Task: Select transit view around selected location Baltimore, Maryland, United States and check out the nearest train station
Action: Mouse moved to (141, 55)
Screenshot: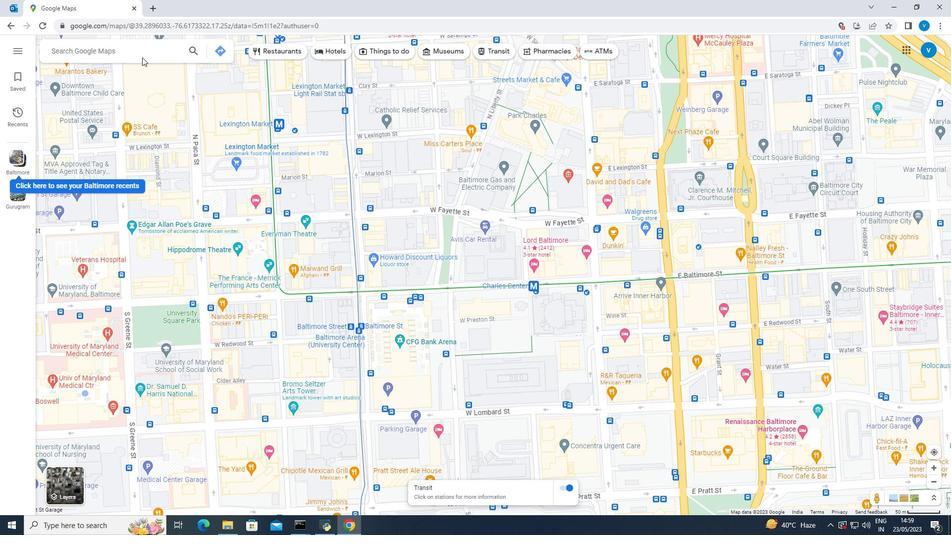
Action: Mouse pressed left at (141, 55)
Screenshot: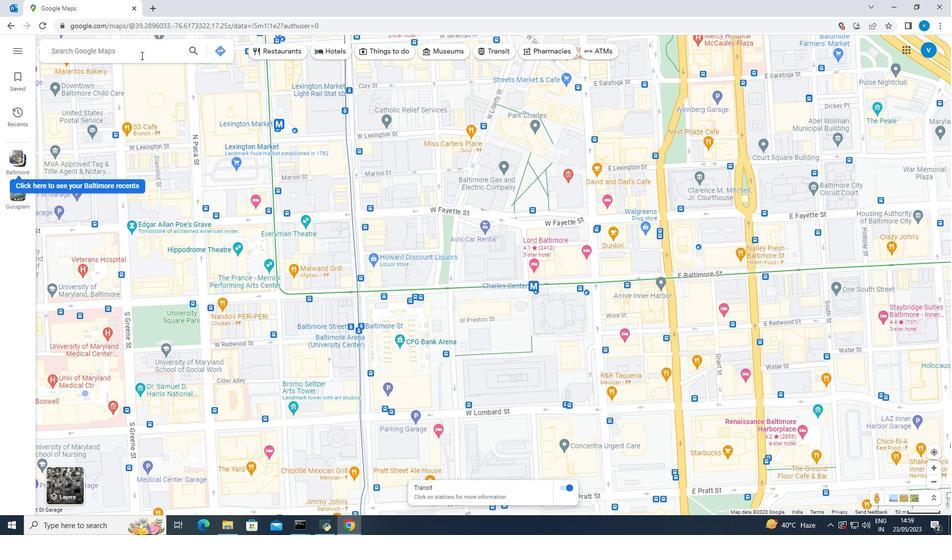 
Action: Key pressed <Key.shift><Key.shift><Key.shift>Baltimore,<Key.space><Key.shift><Key.shift><Key.shift><Key.shift><Key.shift>Maryland
Screenshot: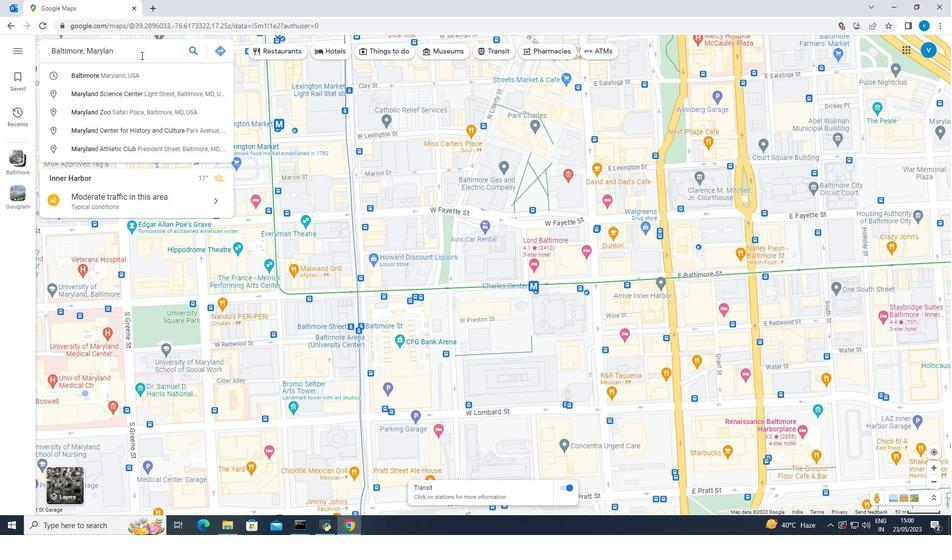 
Action: Mouse moved to (144, 74)
Screenshot: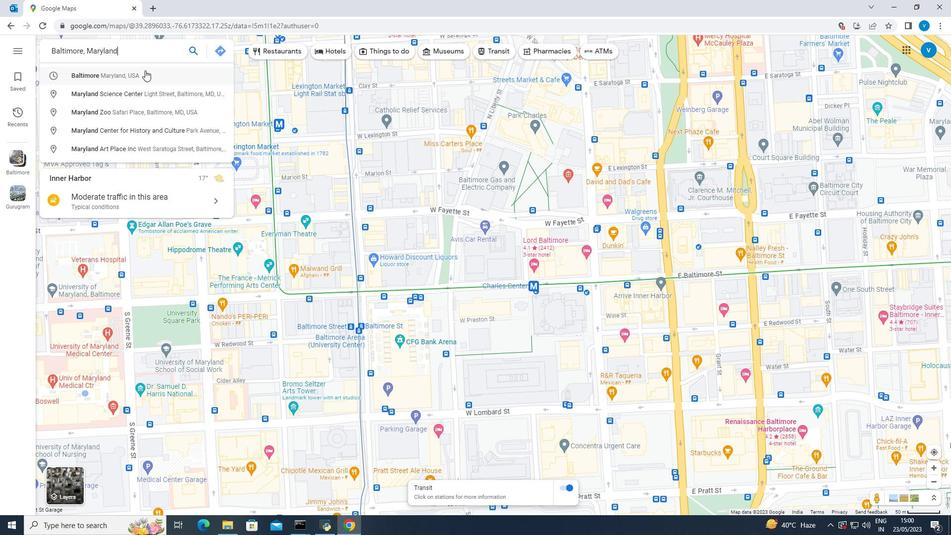 
Action: Mouse pressed left at (144, 74)
Screenshot: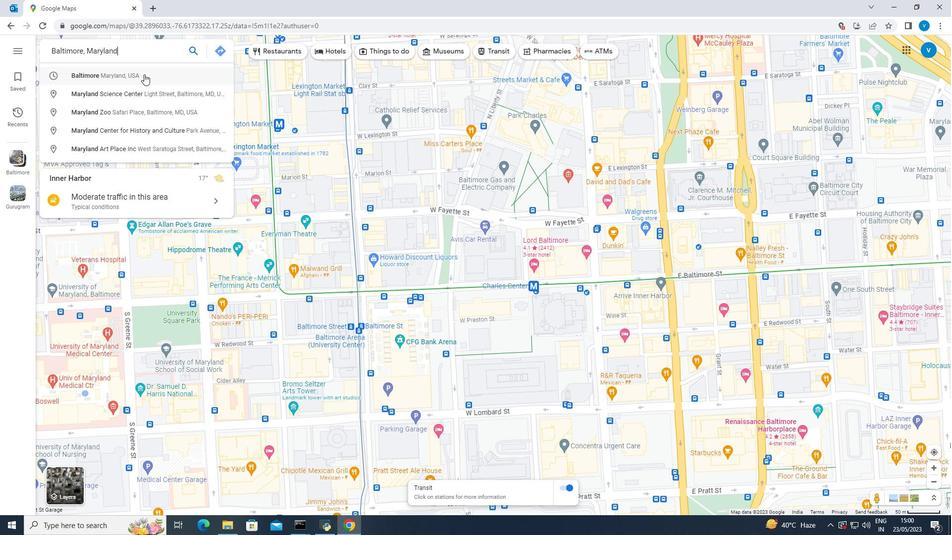
Action: Mouse moved to (372, 484)
Screenshot: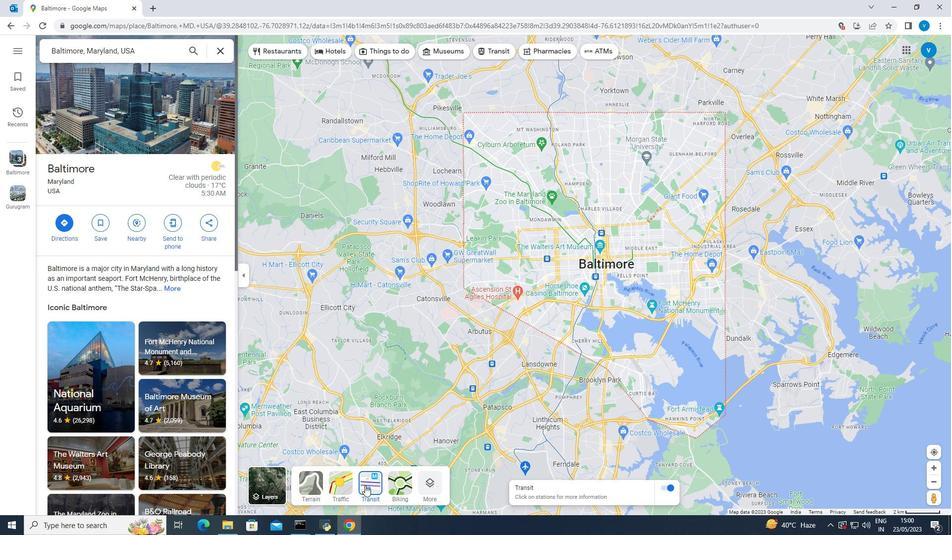 
Action: Mouse pressed left at (372, 484)
Screenshot: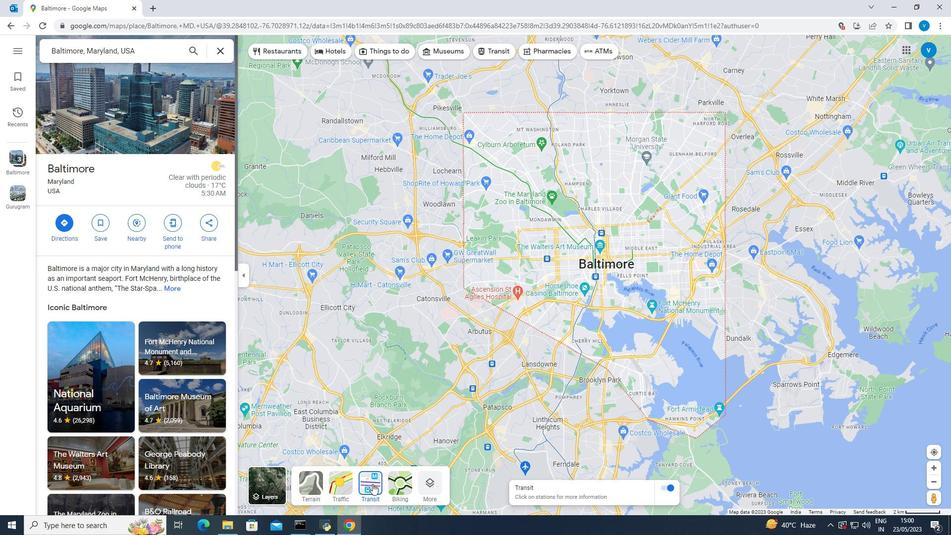 
Action: Mouse moved to (375, 475)
Screenshot: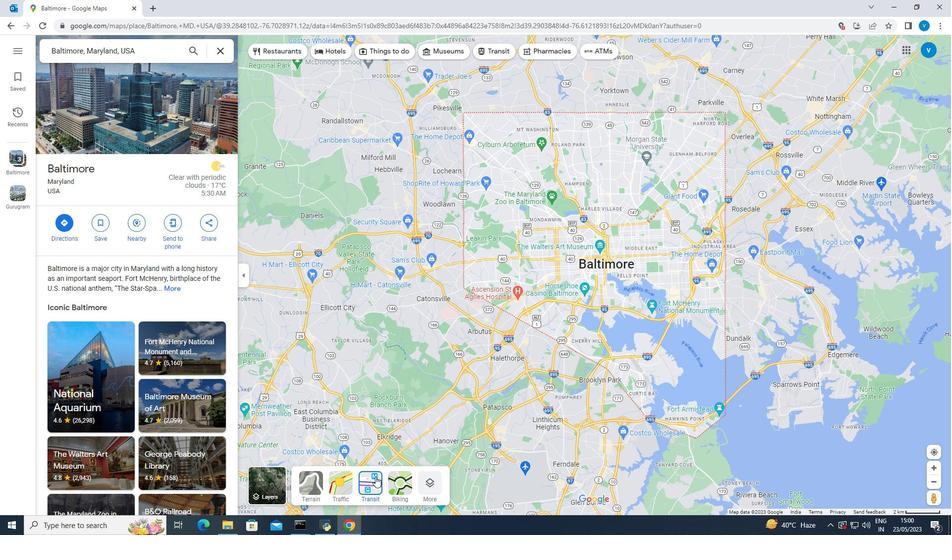 
Action: Mouse pressed left at (375, 475)
Screenshot: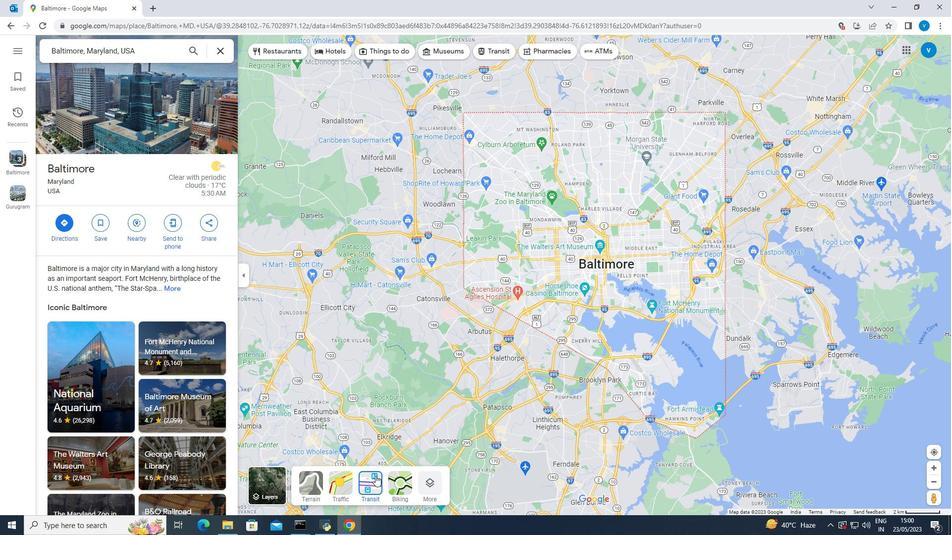 
Action: Mouse moved to (572, 391)
Screenshot: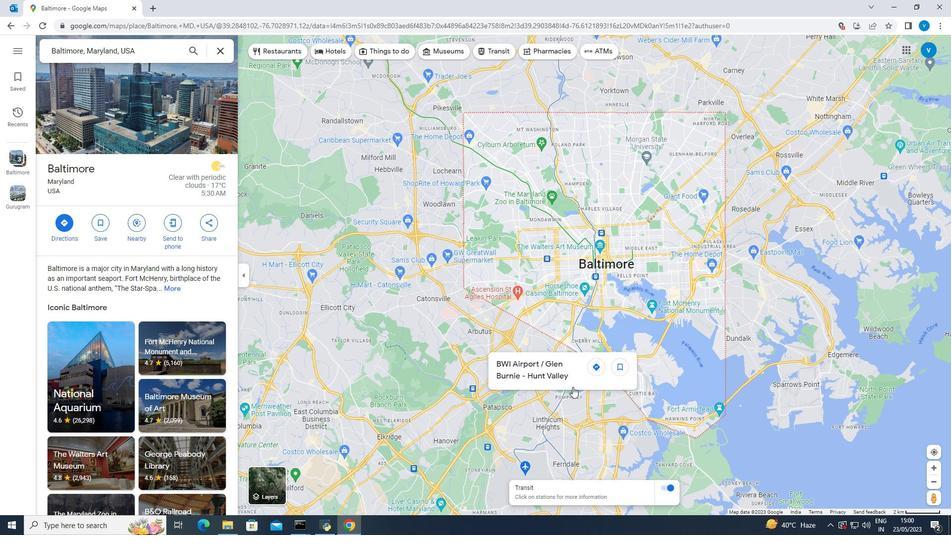
Action: Mouse scrolled (572, 391) with delta (0, 0)
Screenshot: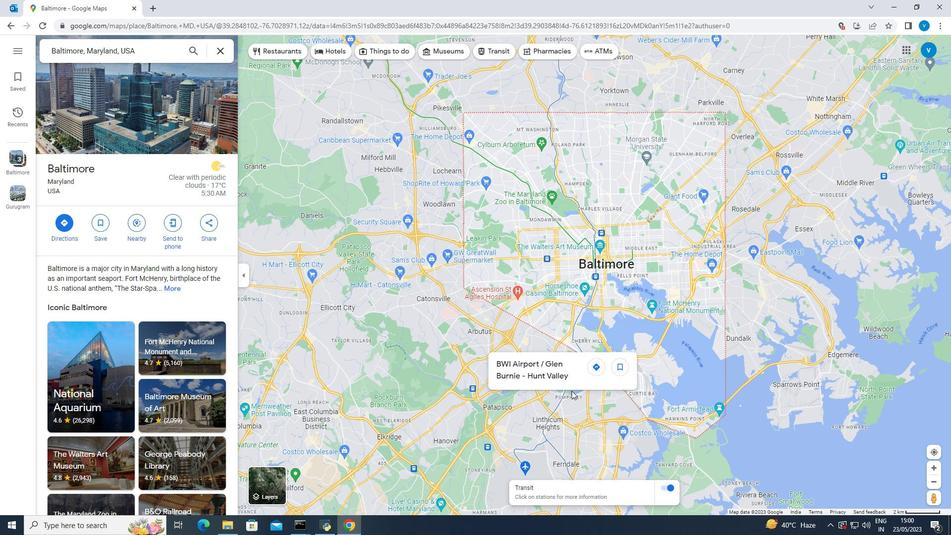 
Action: Mouse scrolled (572, 391) with delta (0, 0)
Screenshot: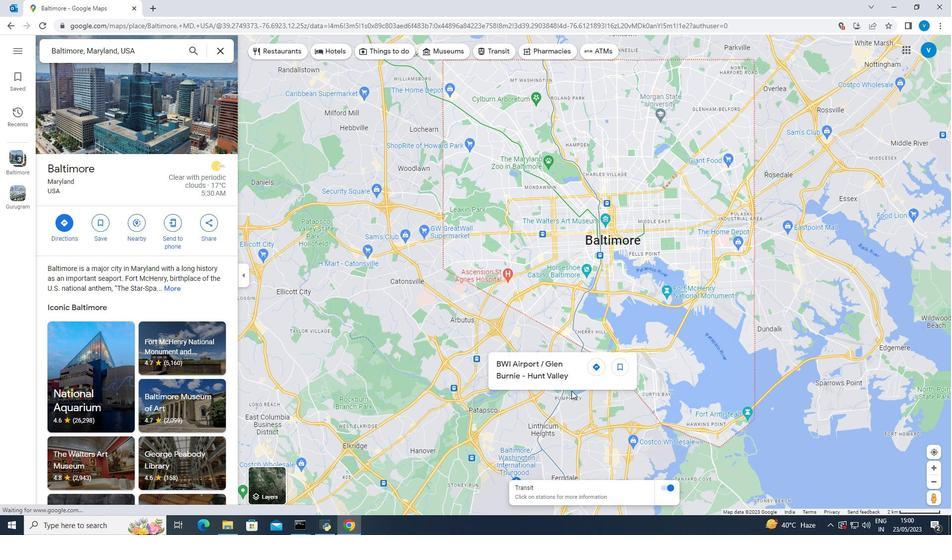 
Action: Mouse moved to (605, 228)
Screenshot: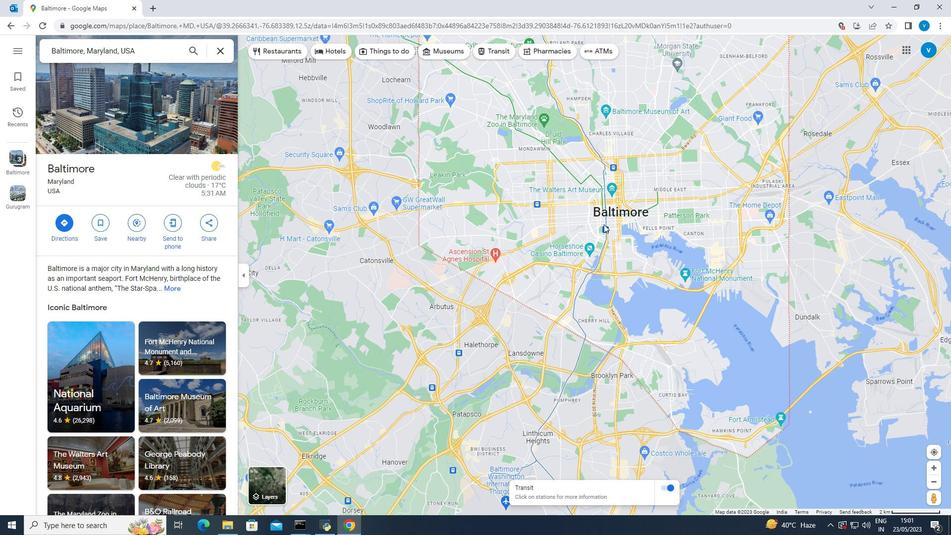 
Action: Mouse pressed left at (605, 228)
Screenshot: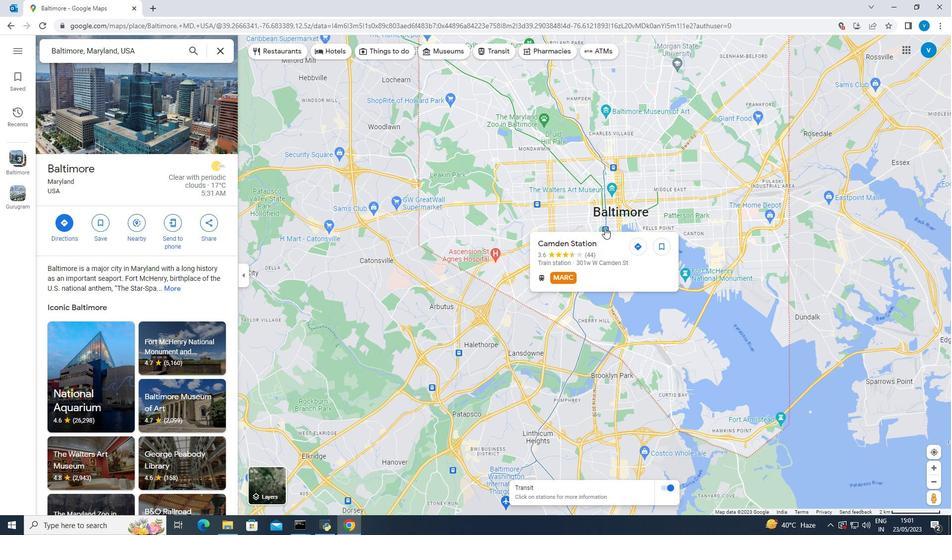 
Action: Mouse moved to (605, 243)
Screenshot: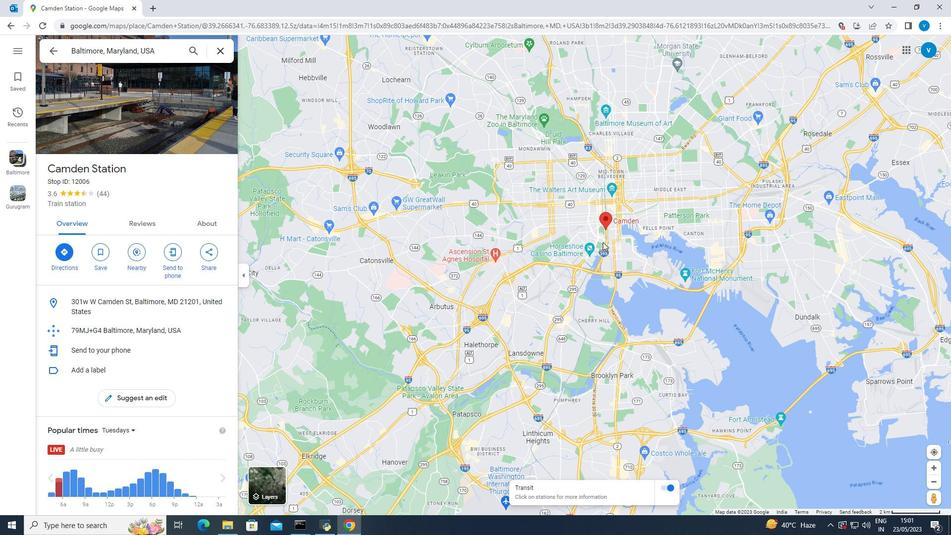 
Action: Mouse scrolled (605, 244) with delta (0, 0)
Screenshot: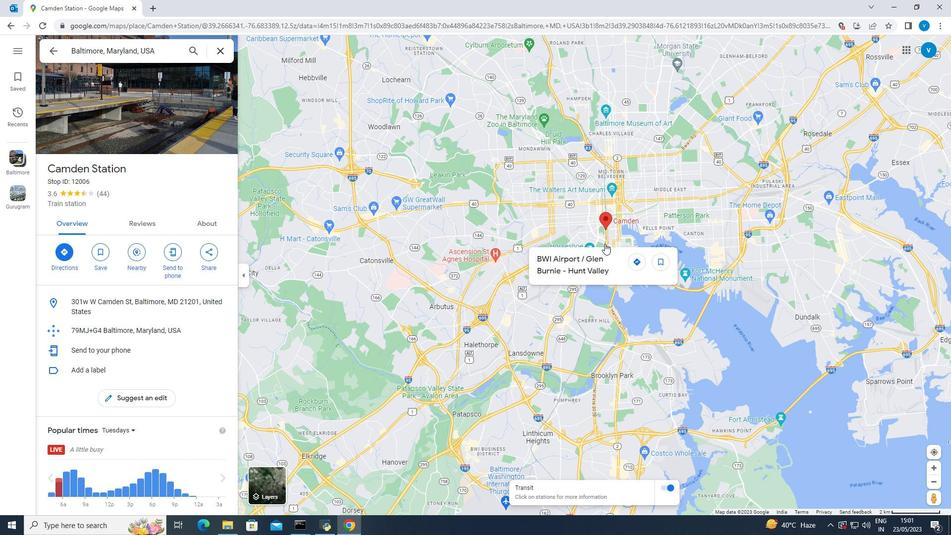 
Action: Mouse scrolled (605, 244) with delta (0, 0)
Screenshot: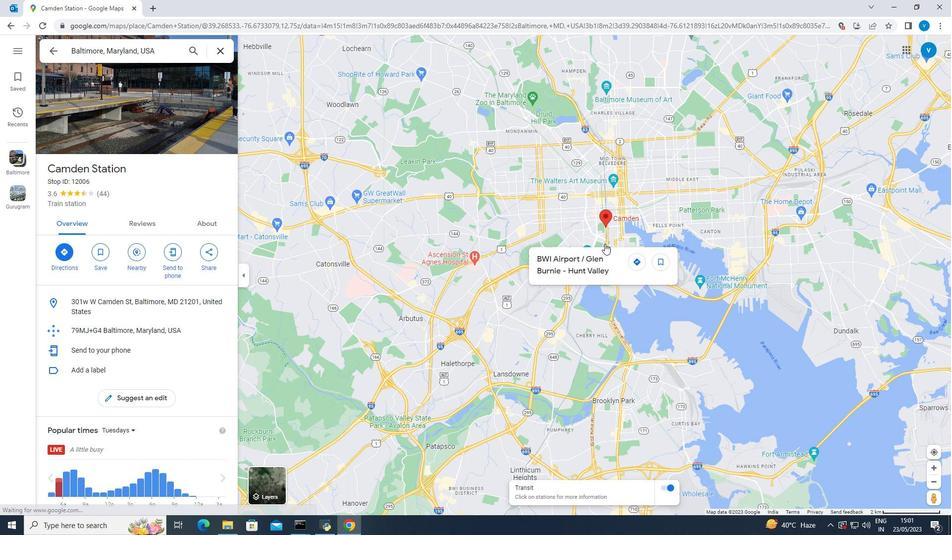 
Action: Mouse moved to (215, 280)
Screenshot: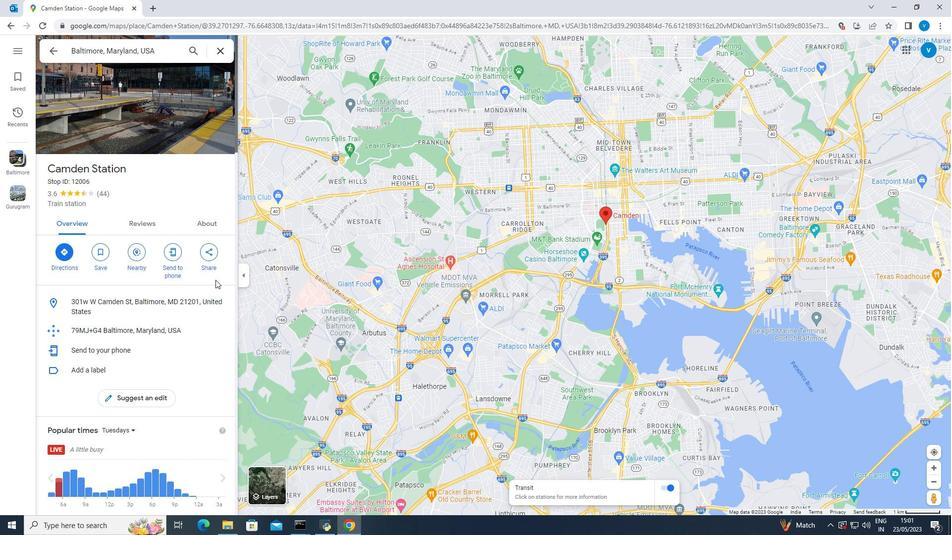 
Action: Mouse scrolled (215, 280) with delta (0, 0)
Screenshot: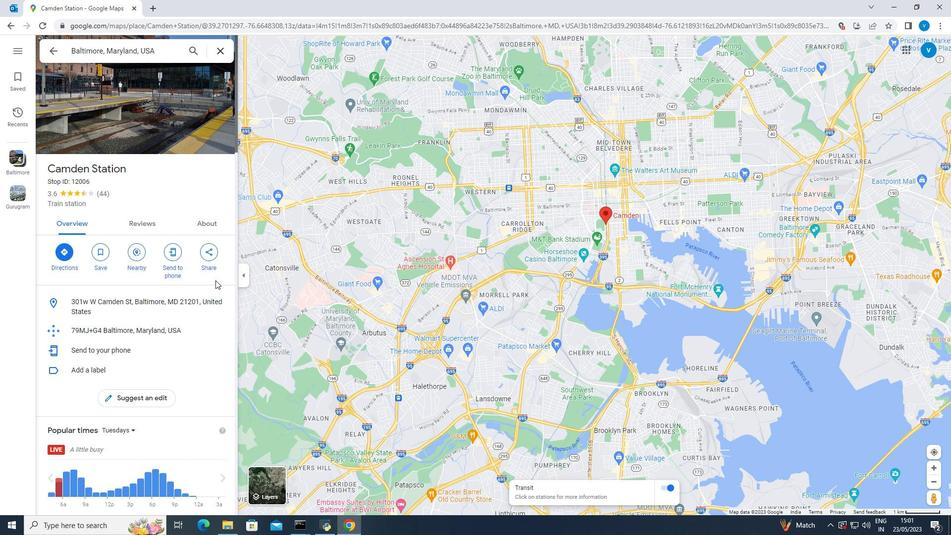 
Action: Mouse moved to (199, 259)
Screenshot: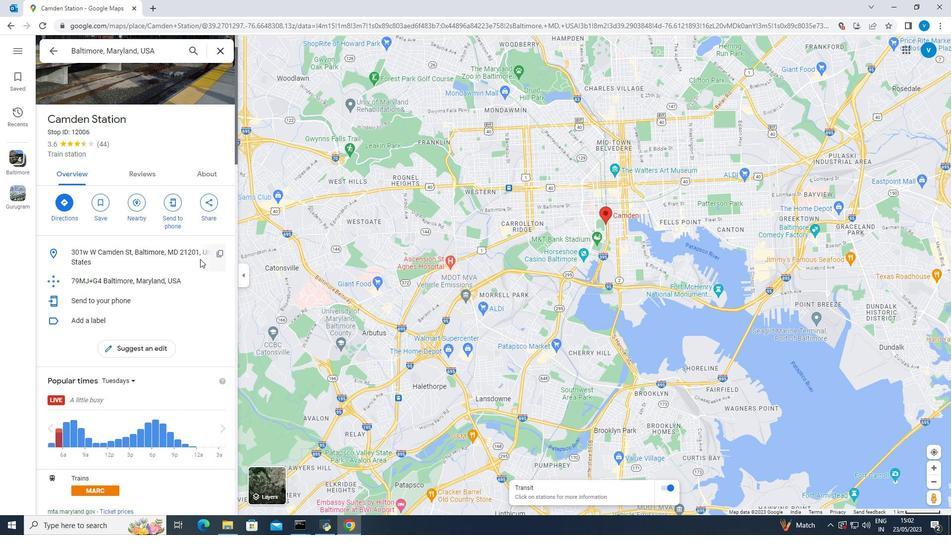 
Action: Mouse scrolled (199, 259) with delta (0, 0)
Screenshot: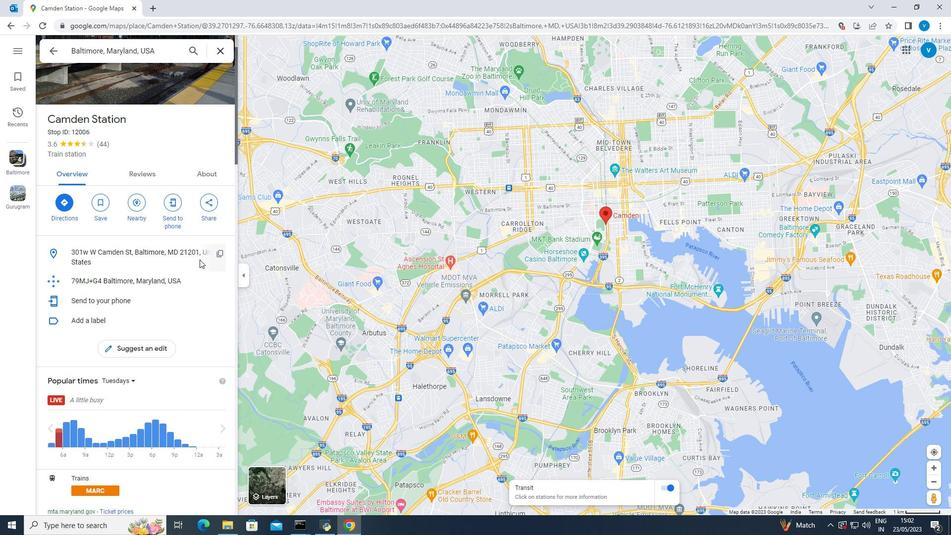 
Action: Mouse moved to (182, 254)
Screenshot: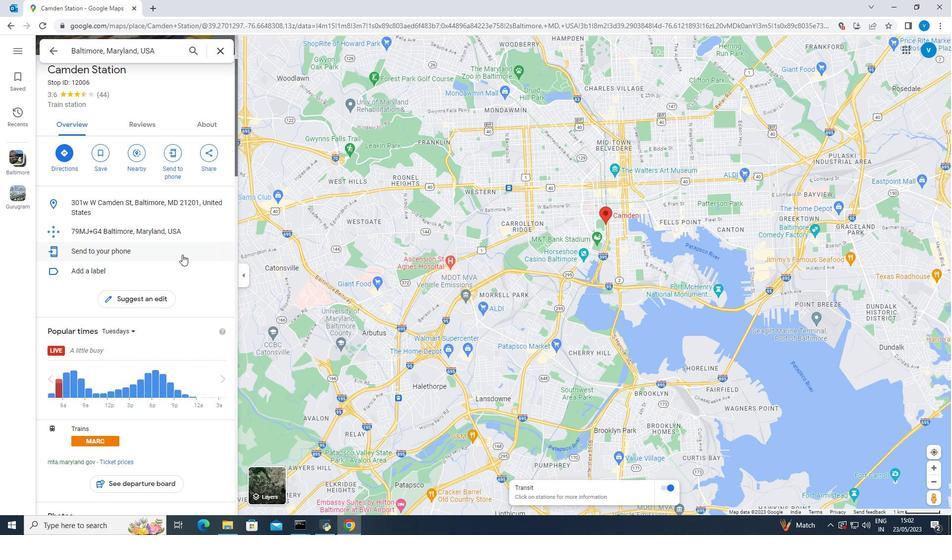 
Action: Mouse scrolled (182, 254) with delta (0, 0)
Screenshot: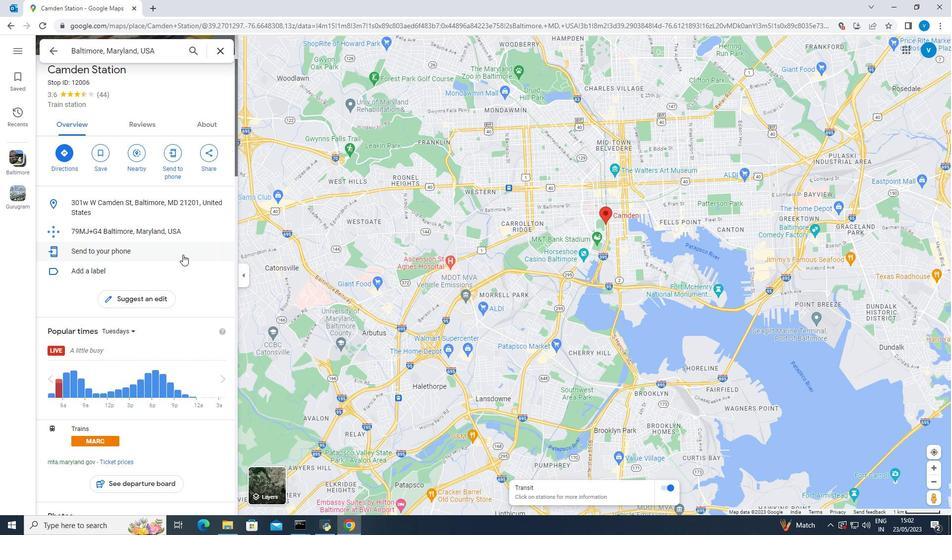
Action: Mouse scrolled (182, 254) with delta (0, 0)
Screenshot: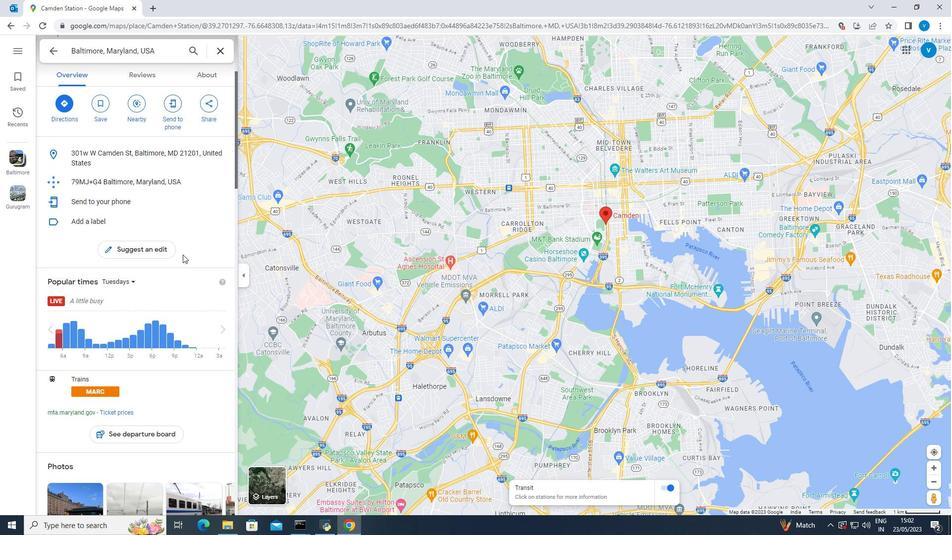 
Action: Mouse scrolled (182, 254) with delta (0, 0)
Screenshot: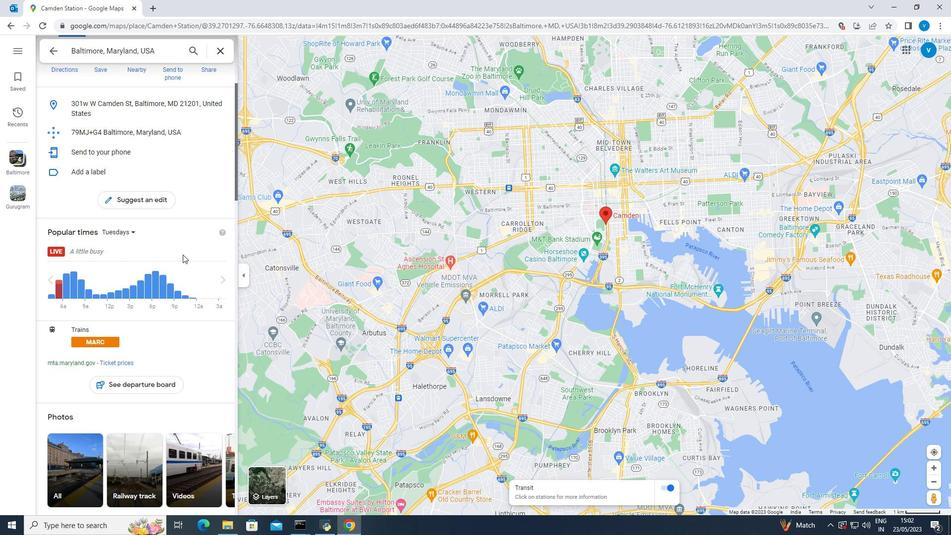 
Action: Mouse moved to (183, 254)
Screenshot: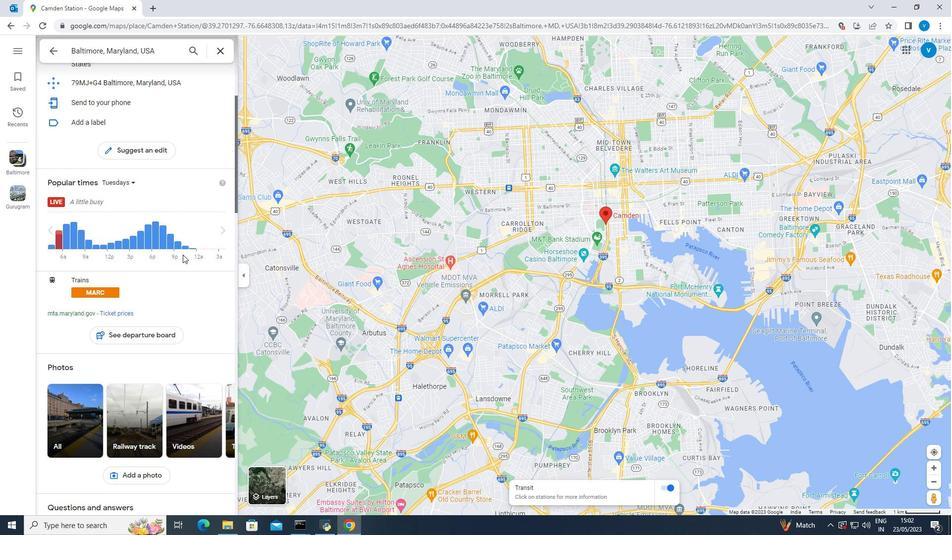 
Action: Mouse scrolled (183, 253) with delta (0, 0)
Screenshot: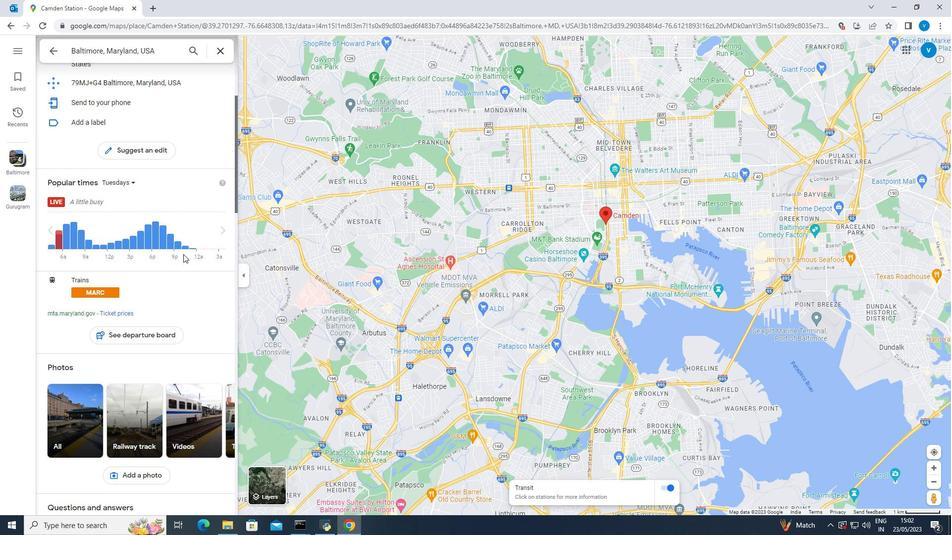 
Action: Mouse moved to (183, 253)
Screenshot: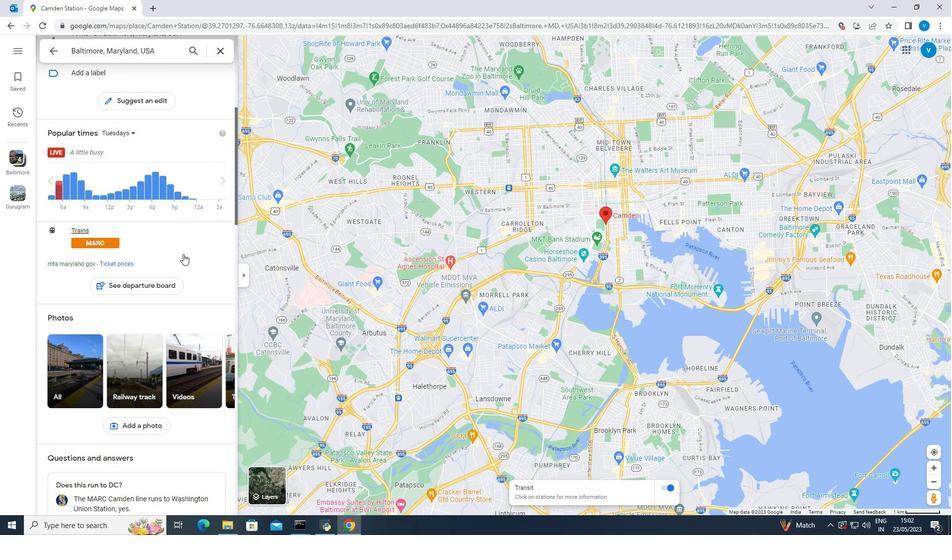 
Action: Mouse scrolled (183, 253) with delta (0, 0)
Screenshot: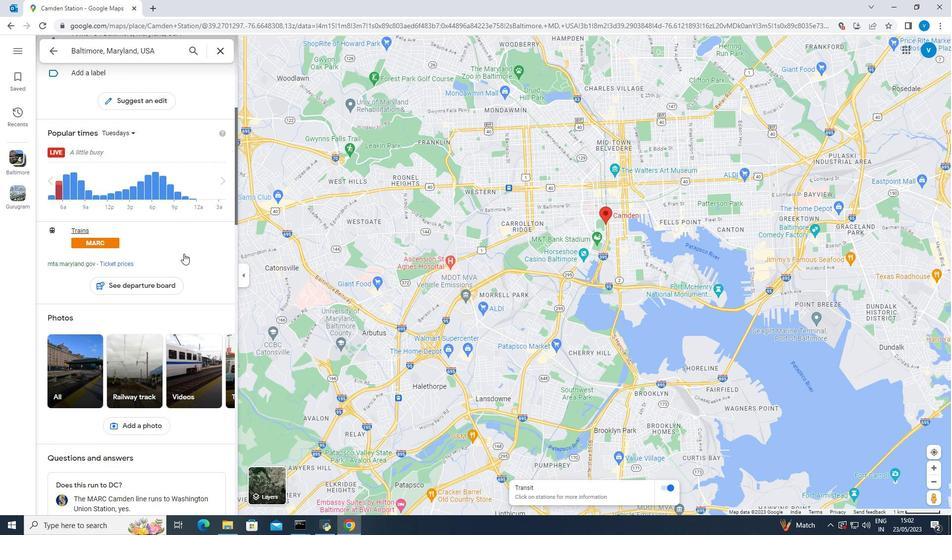 
Action: Mouse scrolled (183, 253) with delta (0, 0)
Screenshot: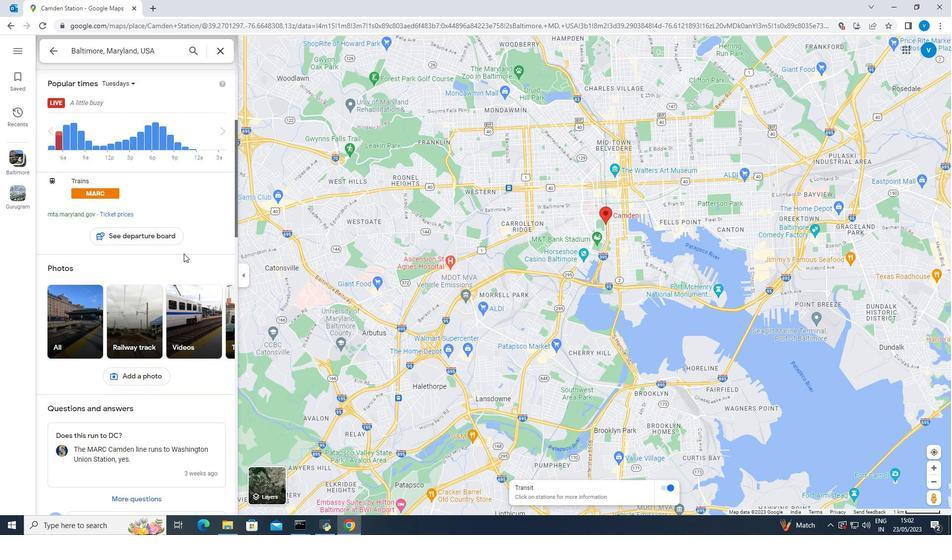 
Action: Mouse scrolled (183, 253) with delta (0, 0)
Screenshot: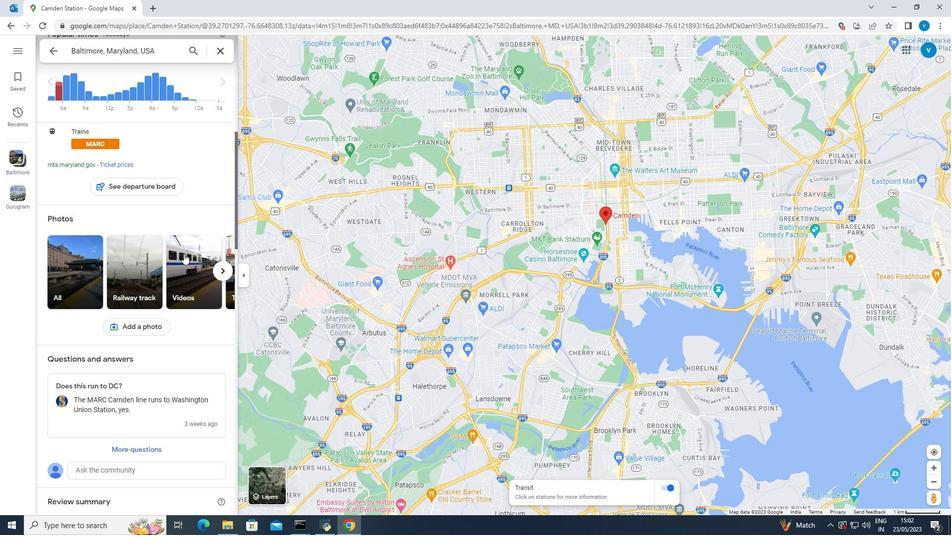 
Action: Mouse scrolled (183, 253) with delta (0, 0)
Screenshot: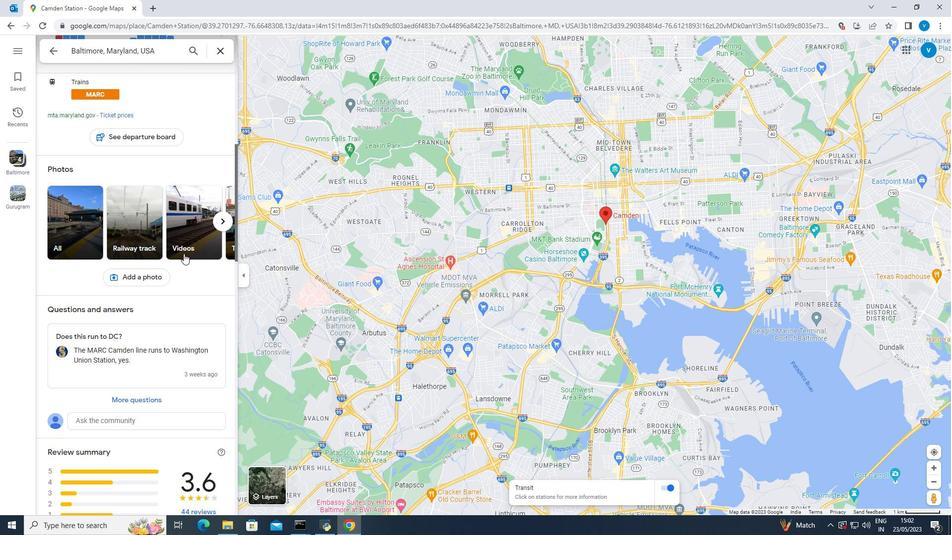 
Action: Mouse scrolled (183, 253) with delta (0, 0)
Screenshot: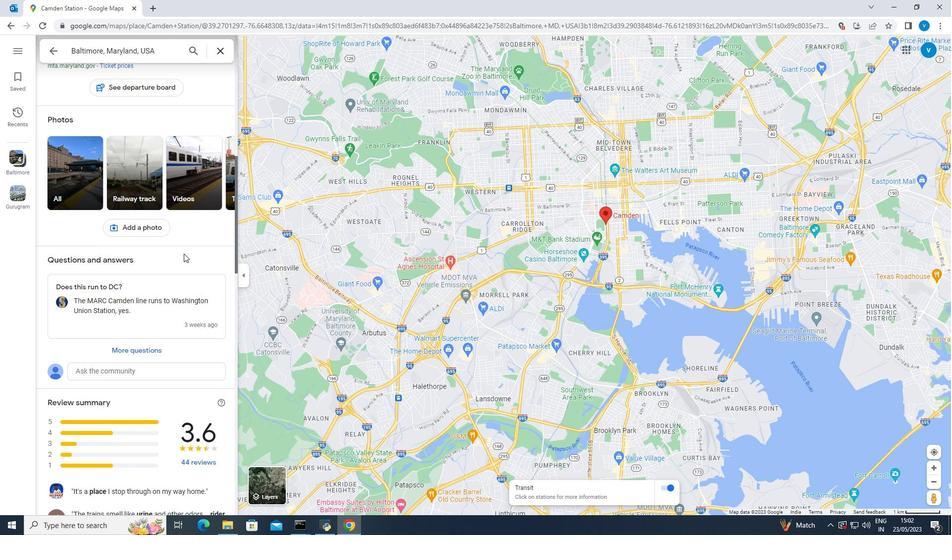 
Action: Mouse moved to (183, 253)
Screenshot: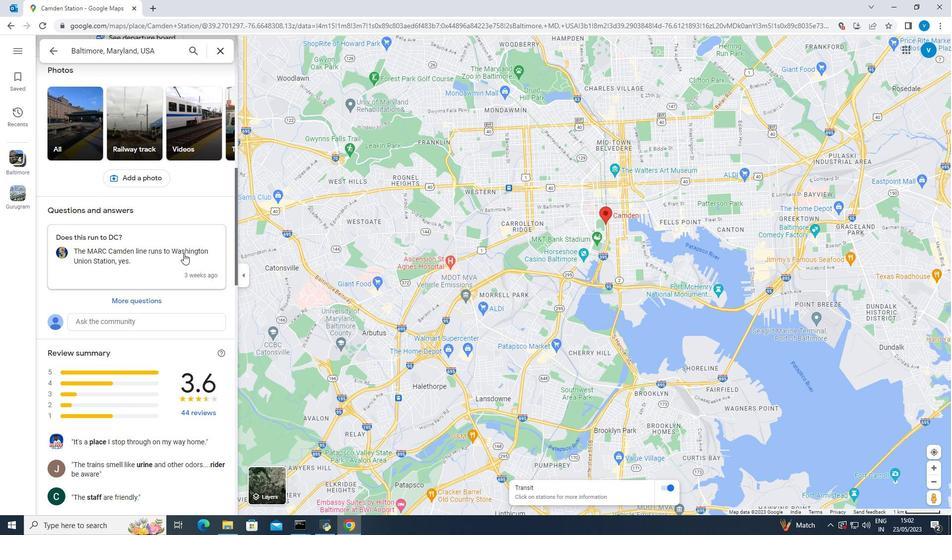 
Action: Mouse scrolled (183, 252) with delta (0, 0)
Screenshot: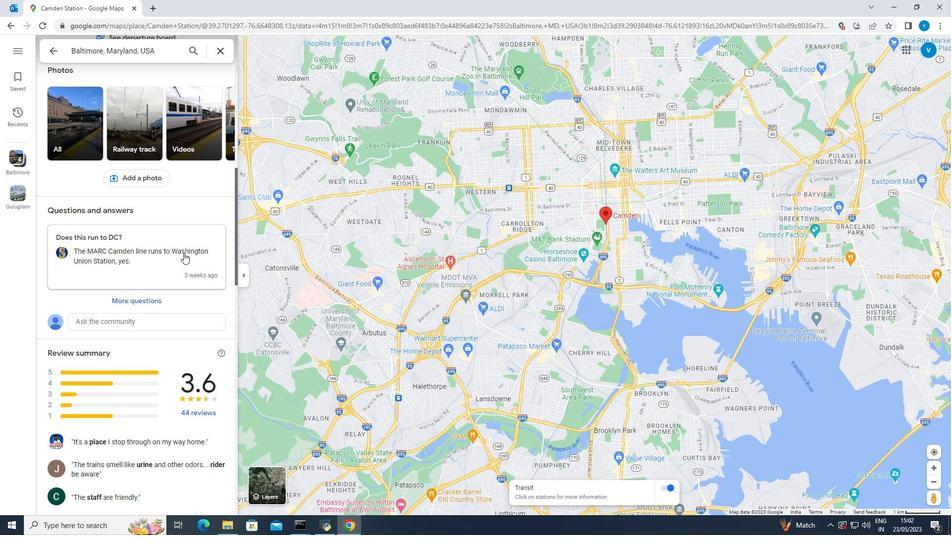 
Action: Mouse moved to (184, 252)
Screenshot: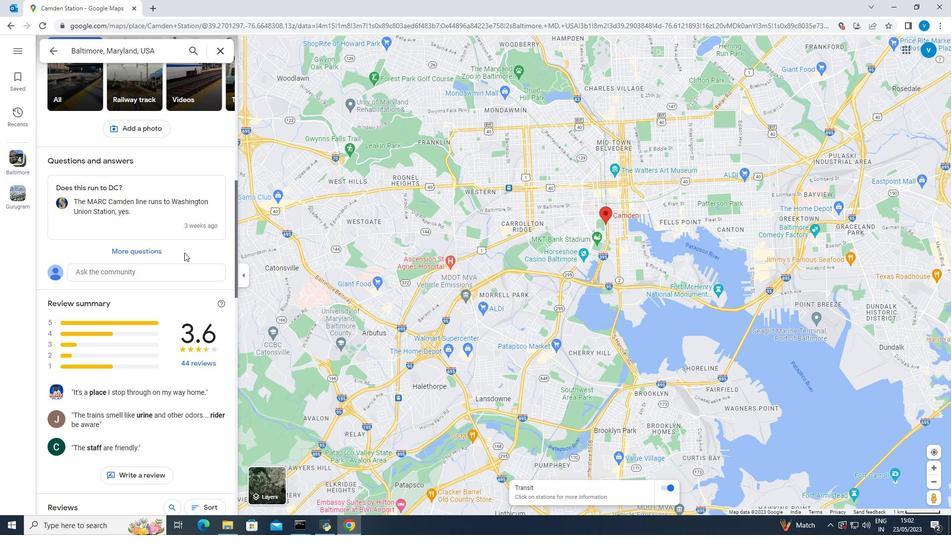 
Action: Mouse scrolled (184, 252) with delta (0, 0)
Screenshot: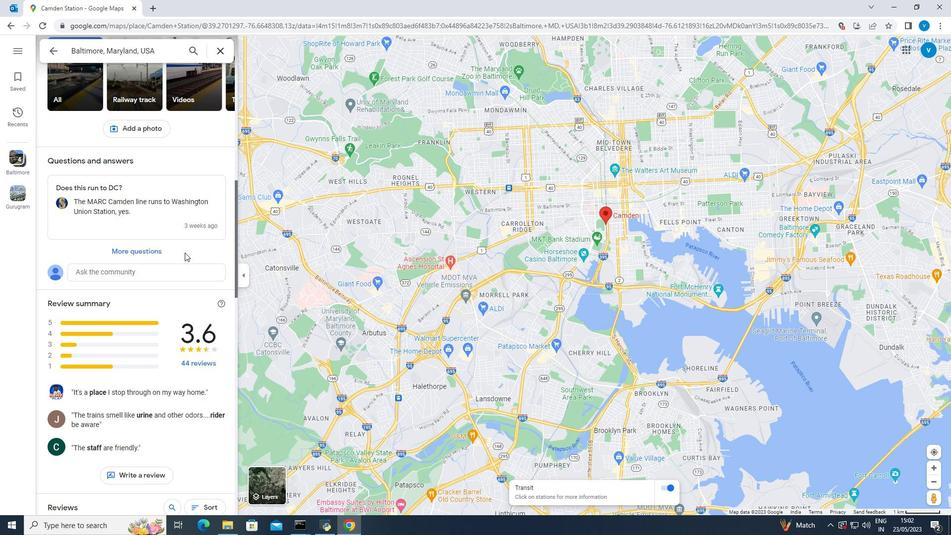 
Action: Mouse scrolled (184, 252) with delta (0, 0)
Screenshot: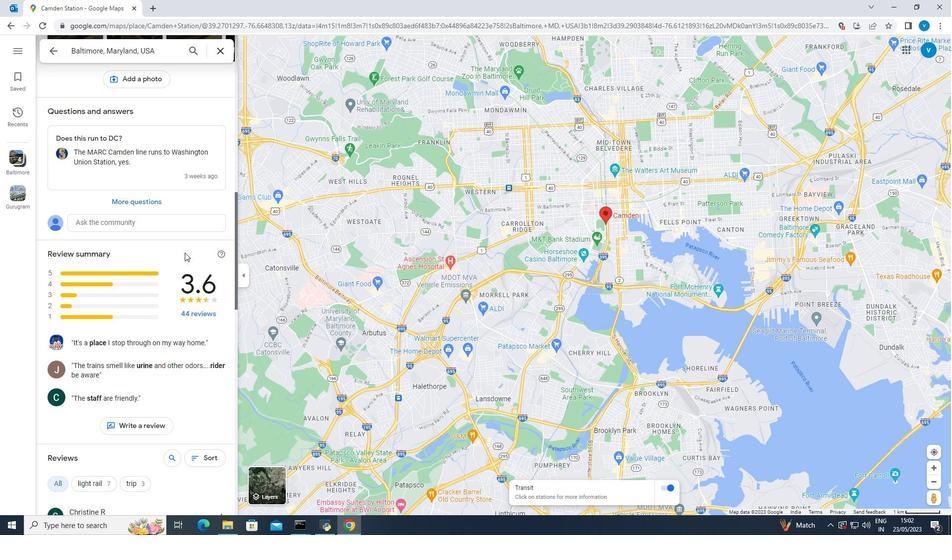 
Action: Mouse scrolled (184, 252) with delta (0, 0)
Screenshot: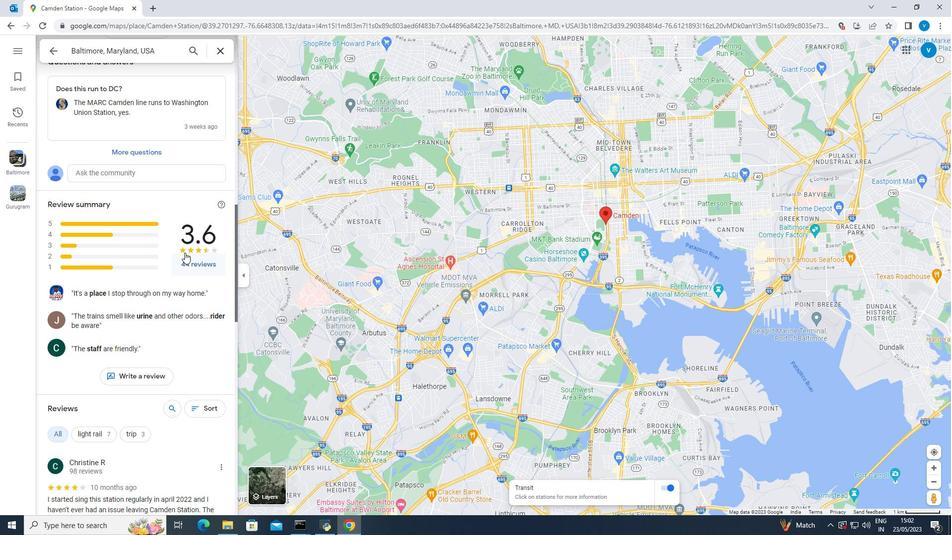 
Action: Mouse scrolled (184, 252) with delta (0, 0)
Screenshot: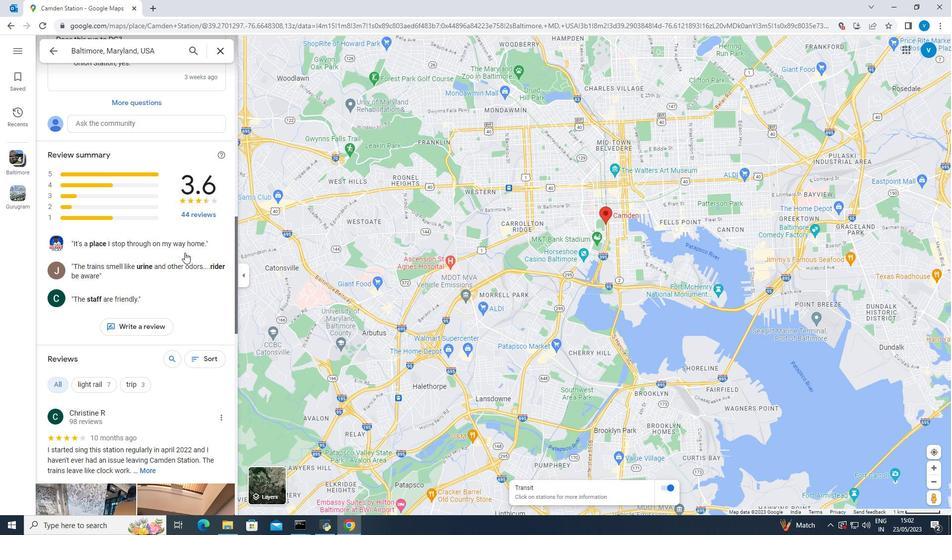 
Action: Mouse scrolled (184, 252) with delta (0, 0)
Screenshot: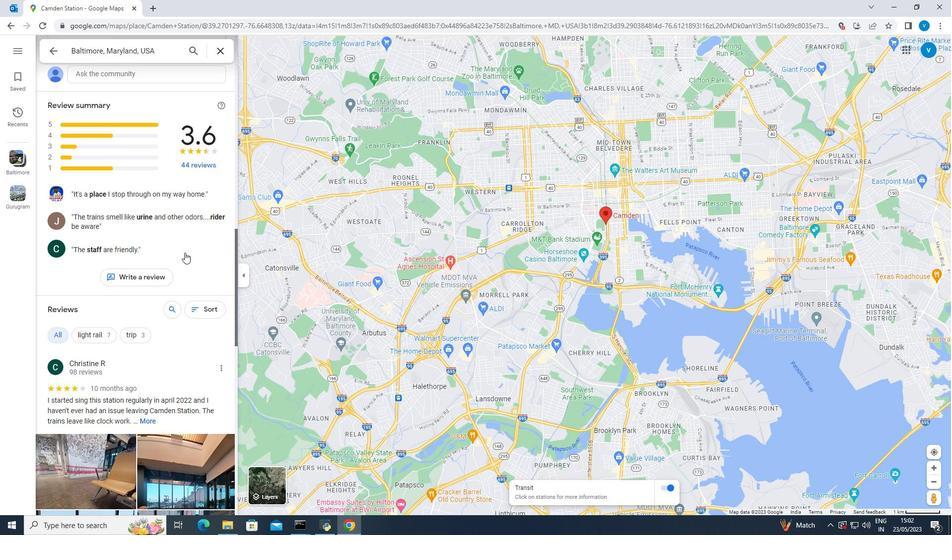 
Action: Mouse scrolled (184, 252) with delta (0, 0)
Screenshot: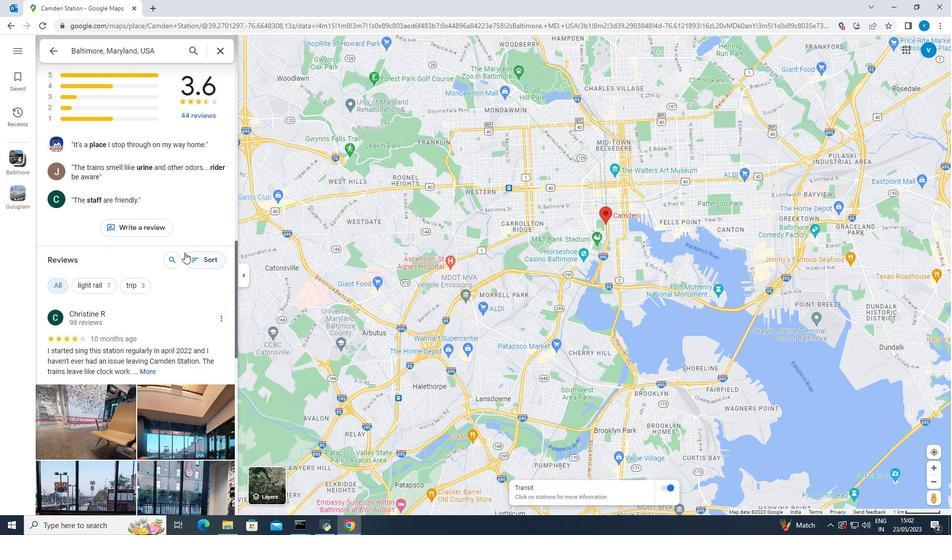 
Action: Mouse scrolled (184, 252) with delta (0, 0)
Screenshot: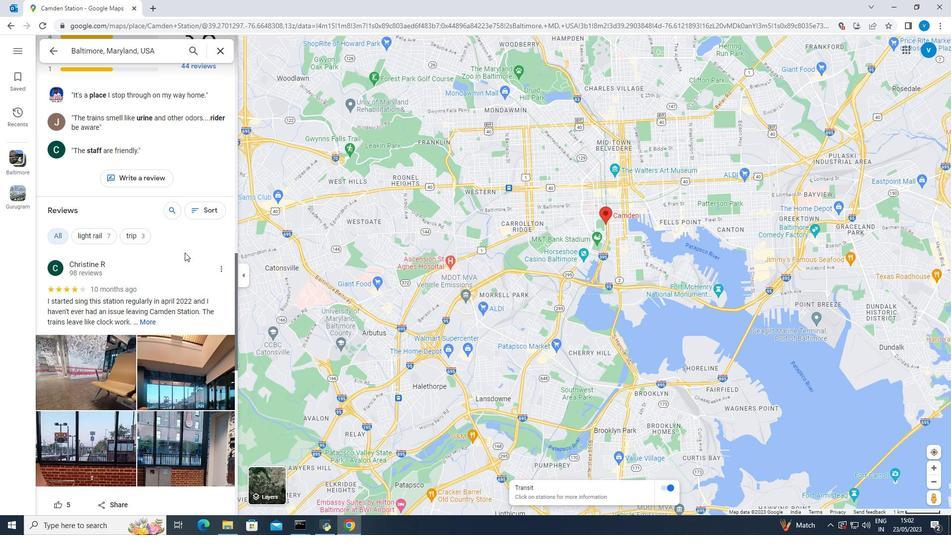 
Action: Mouse moved to (190, 203)
Screenshot: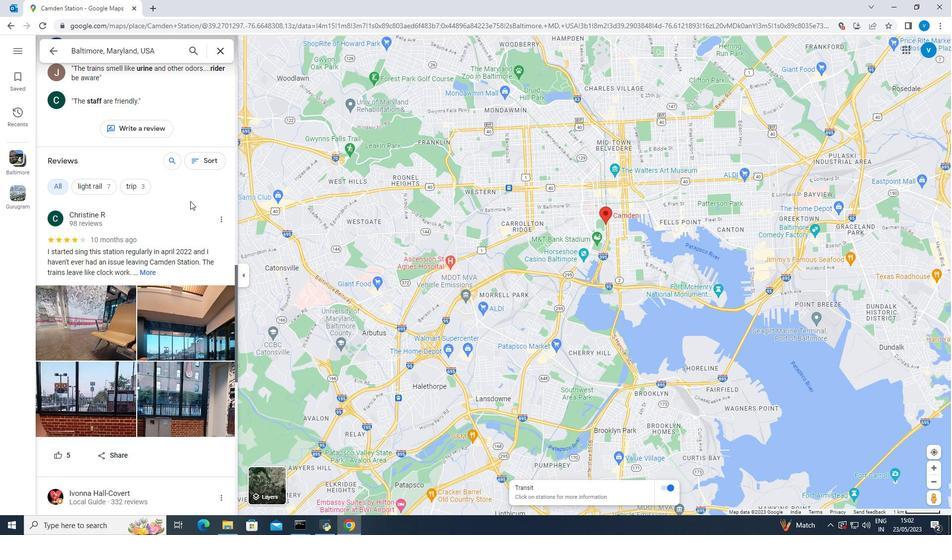 
Action: Mouse scrolled (190, 203) with delta (0, 0)
Screenshot: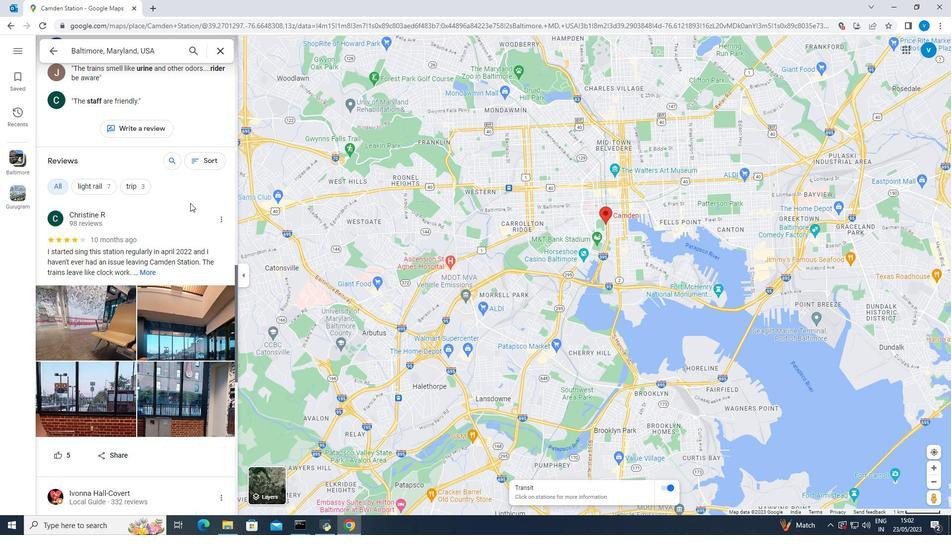 
Action: Mouse moved to (192, 195)
Screenshot: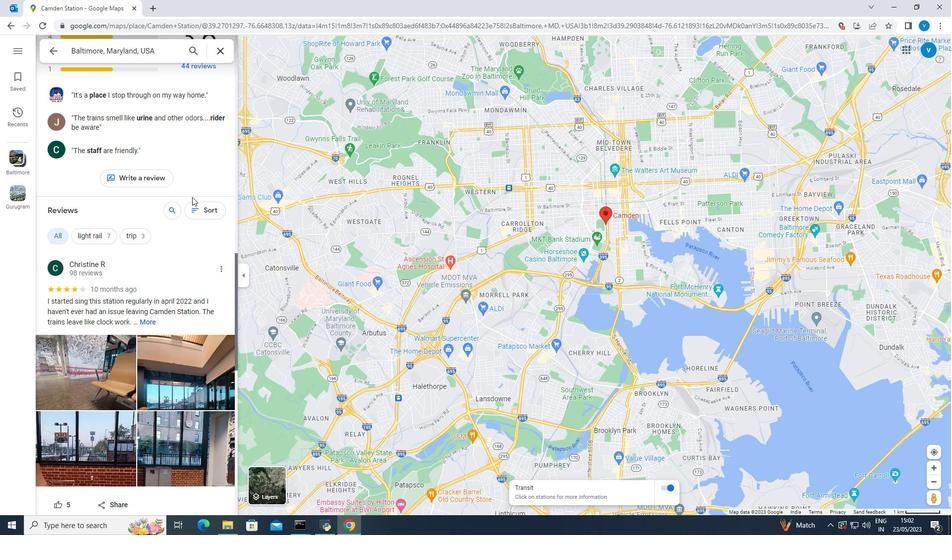 
Action: Mouse scrolled (192, 195) with delta (0, 0)
Screenshot: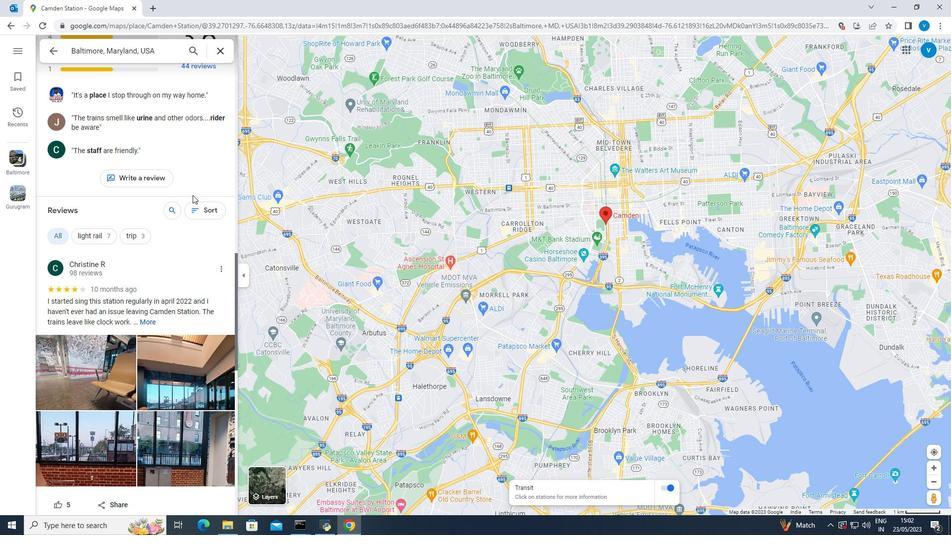 
Action: Mouse scrolled (192, 194) with delta (0, 0)
Screenshot: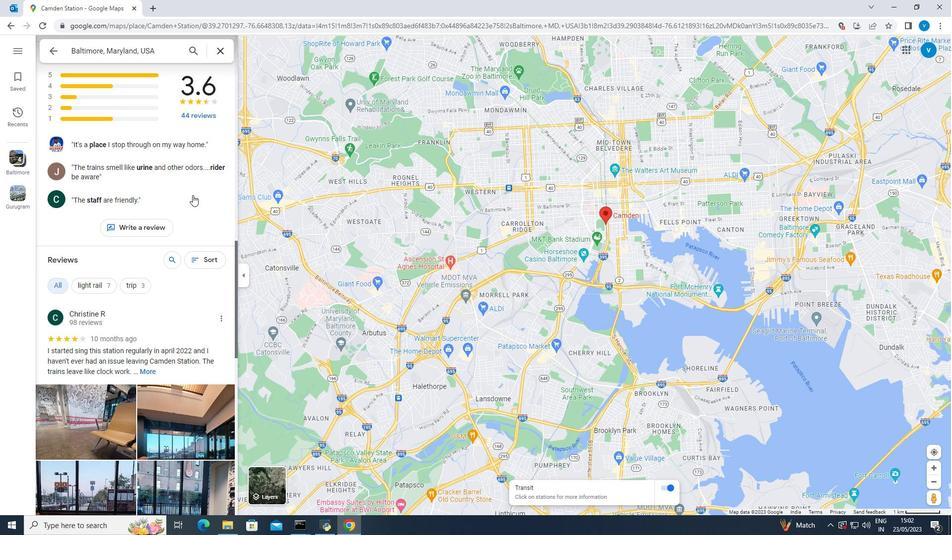 
Action: Mouse scrolled (192, 194) with delta (0, 0)
Screenshot: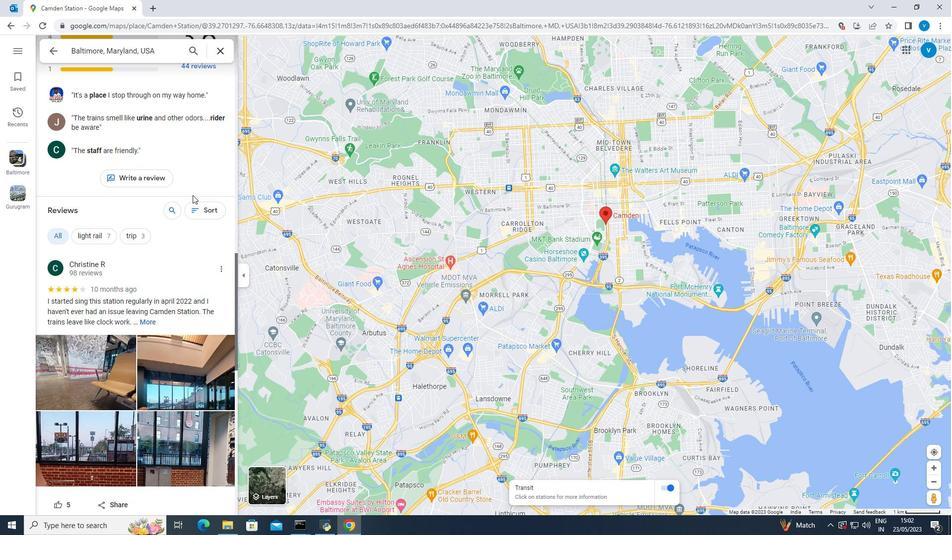 
Action: Mouse moved to (196, 198)
Screenshot: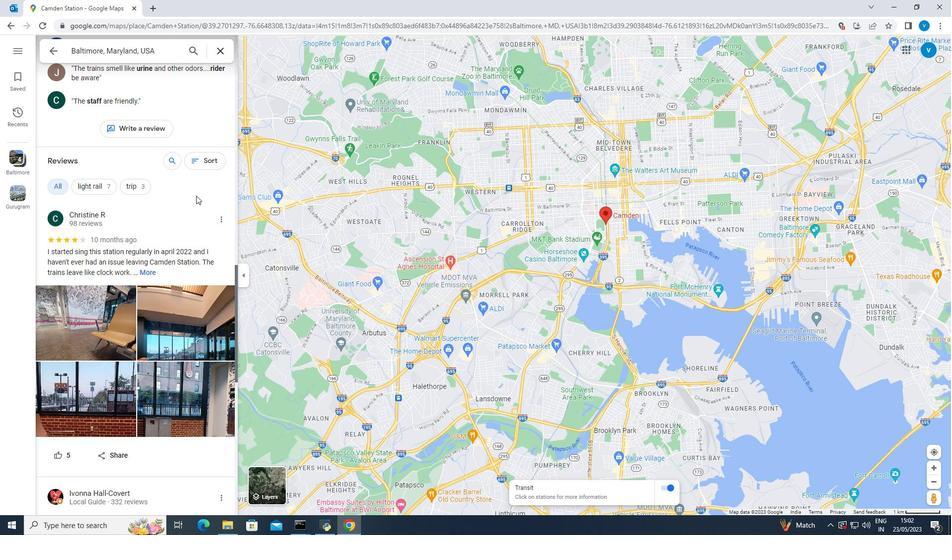 
Action: Mouse scrolled (196, 197) with delta (0, 0)
Screenshot: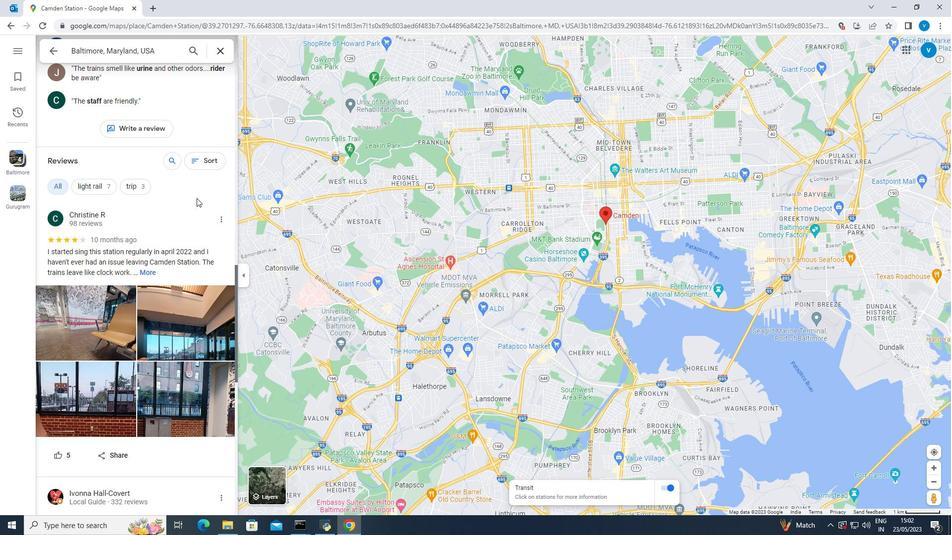 
Action: Mouse scrolled (196, 197) with delta (0, 0)
Screenshot: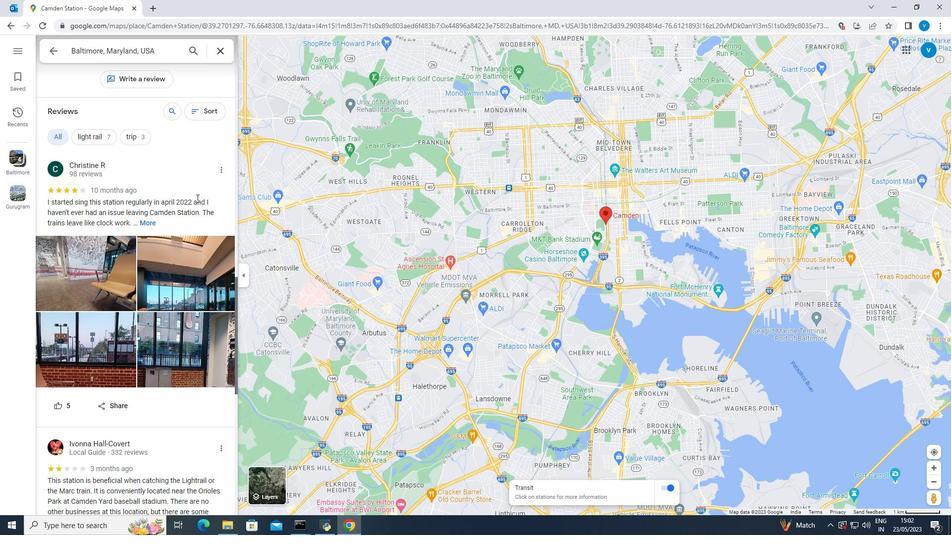 
Action: Mouse moved to (196, 200)
Screenshot: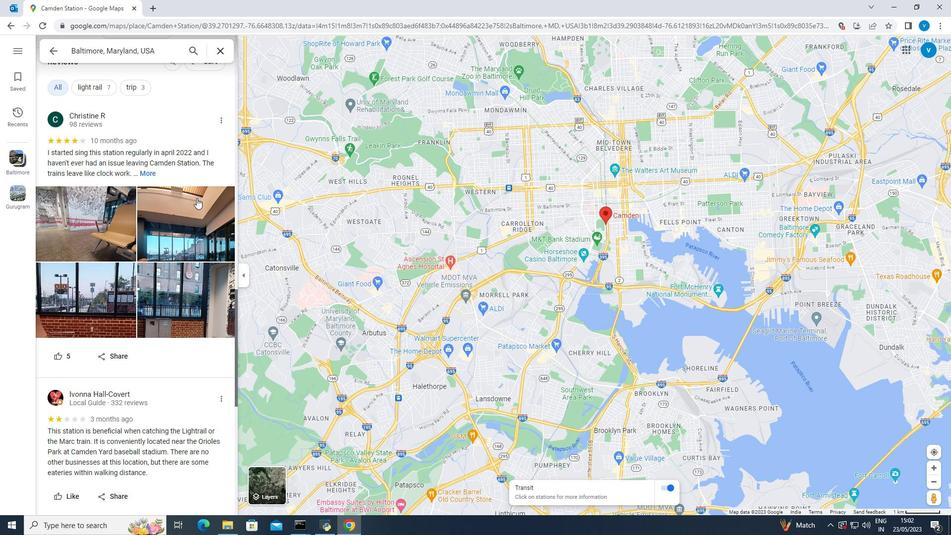 
Action: Mouse scrolled (196, 199) with delta (0, 0)
Screenshot: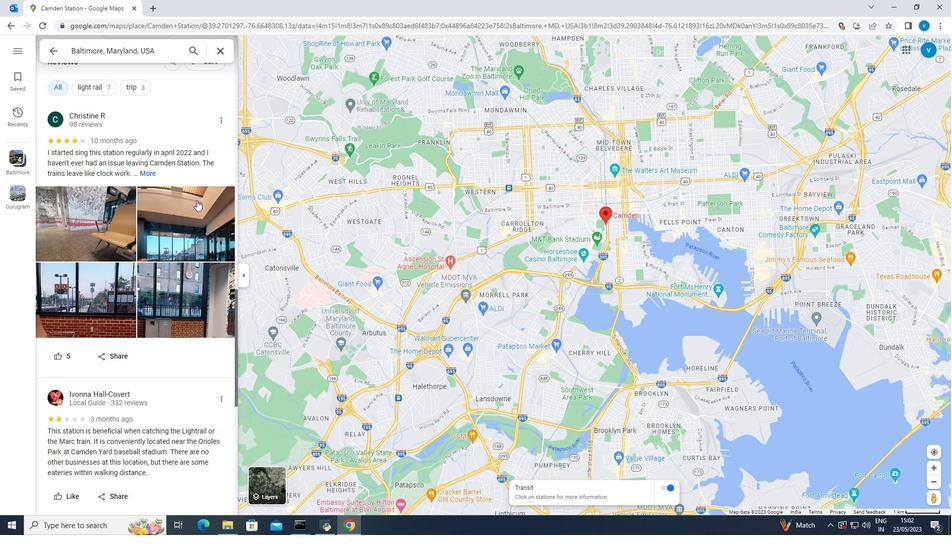 
Action: Mouse scrolled (196, 199) with delta (0, 0)
Screenshot: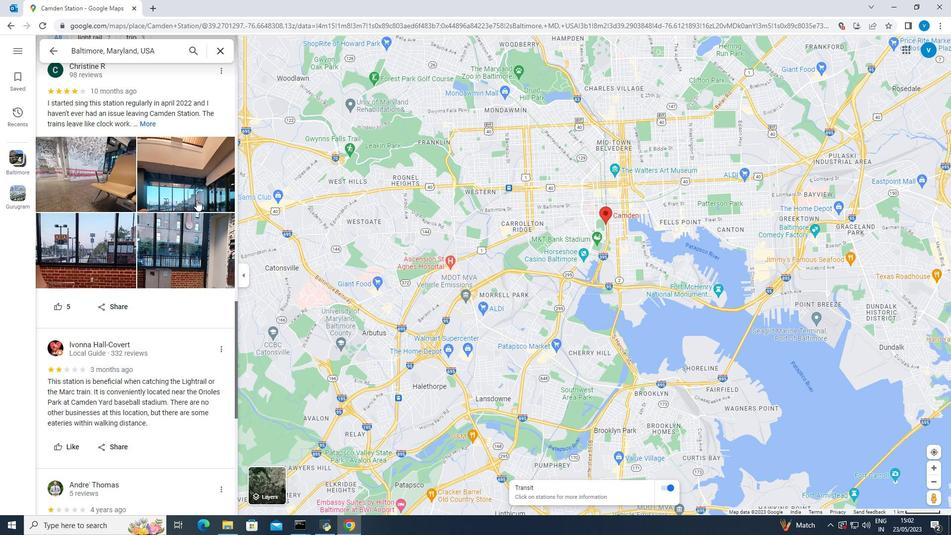 
Action: Mouse scrolled (196, 199) with delta (0, 0)
Screenshot: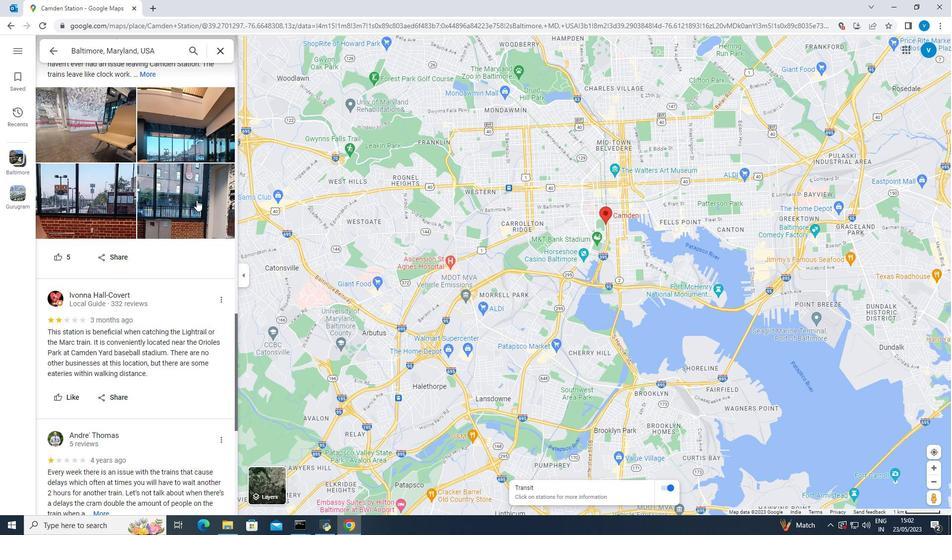 
Action: Mouse scrolled (196, 199) with delta (0, 0)
Screenshot: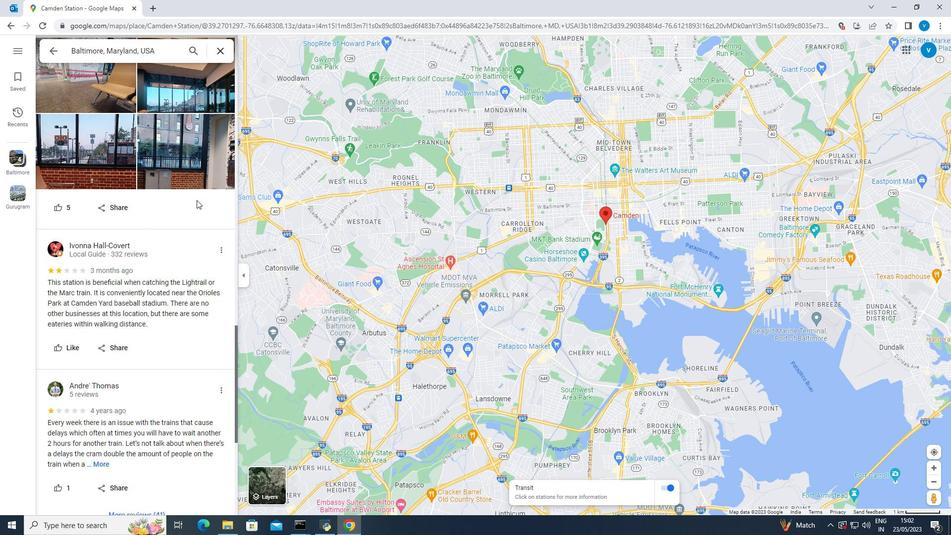 
Action: Mouse moved to (200, 201)
Screenshot: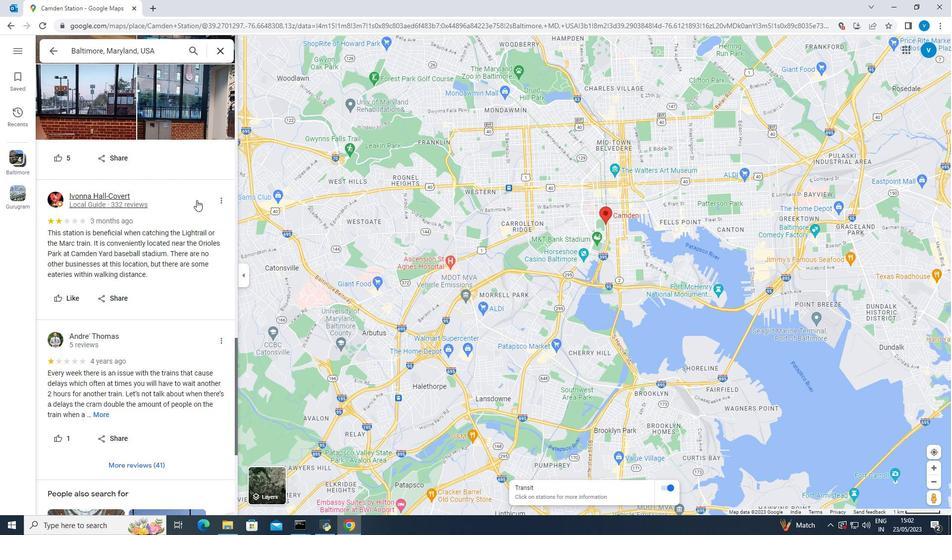 
Action: Mouse scrolled (200, 202) with delta (0, 0)
Screenshot: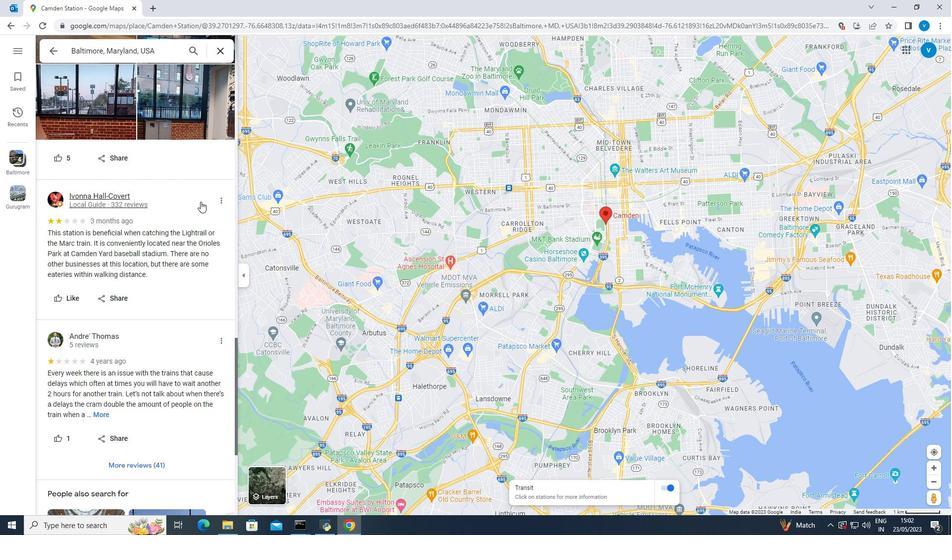 
Action: Mouse scrolled (200, 202) with delta (0, 0)
Screenshot: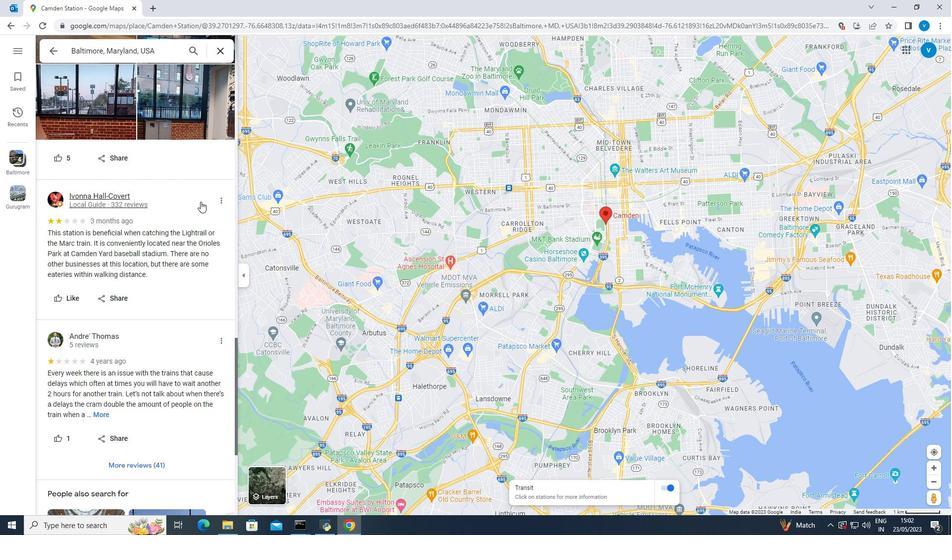 
Action: Mouse scrolled (200, 202) with delta (0, 0)
Screenshot: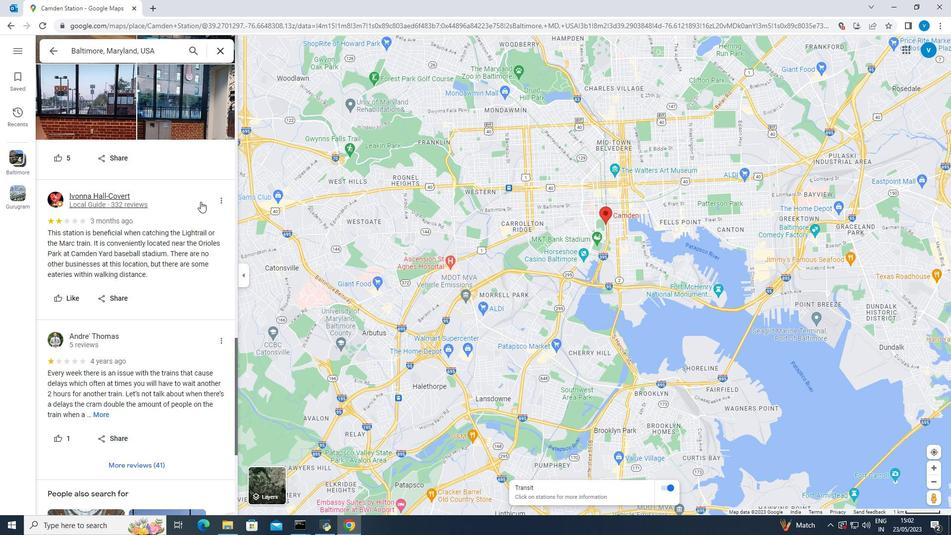 
Action: Mouse scrolled (200, 202) with delta (0, 0)
Screenshot: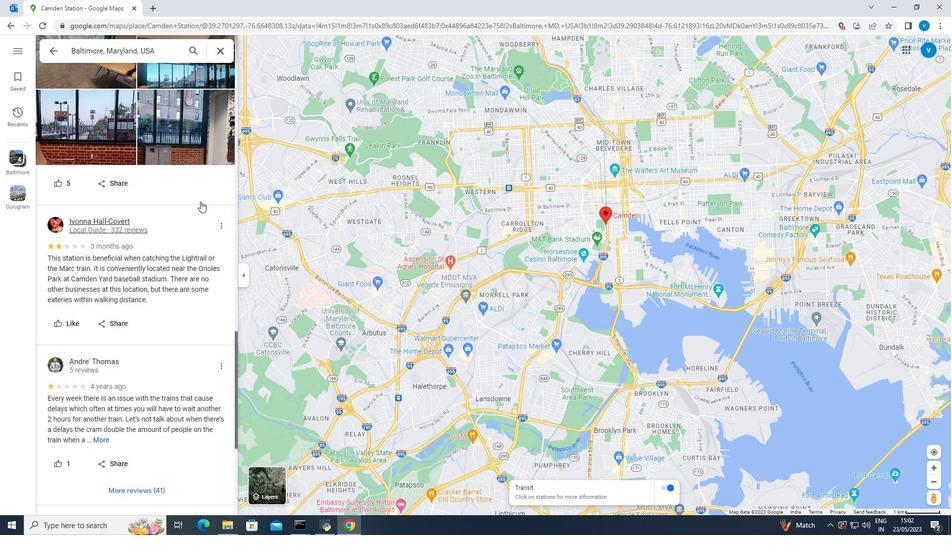 
Action: Mouse scrolled (200, 202) with delta (0, 0)
Screenshot: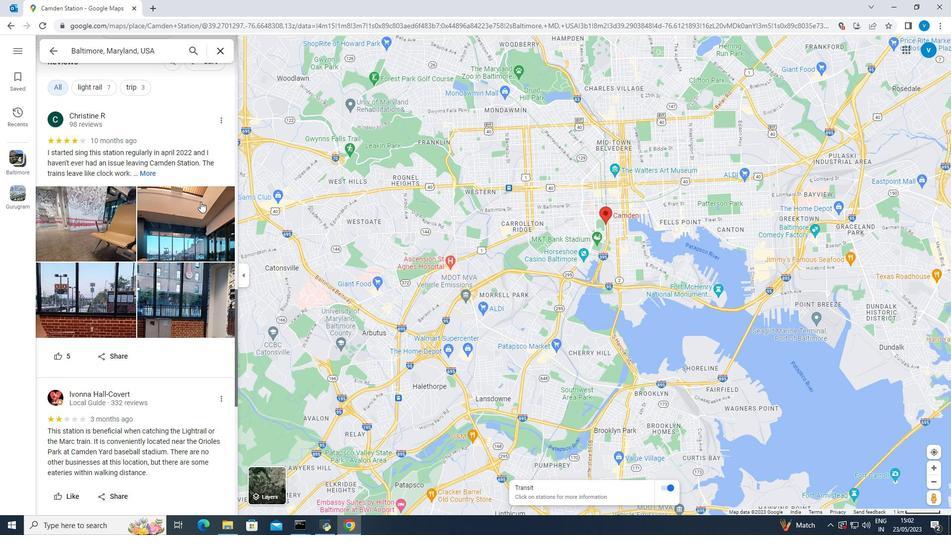 
Action: Mouse moved to (201, 201)
Screenshot: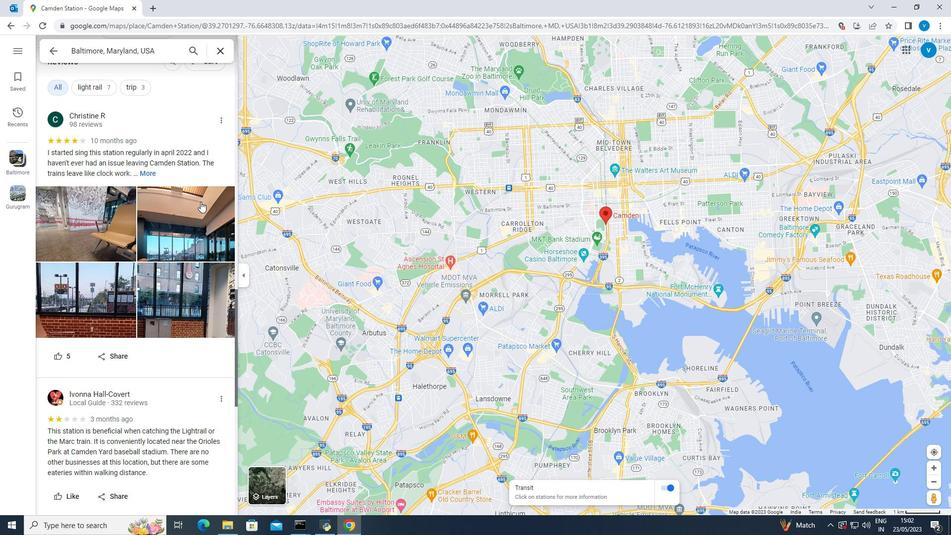 
Action: Mouse scrolled (201, 202) with delta (0, 0)
Screenshot: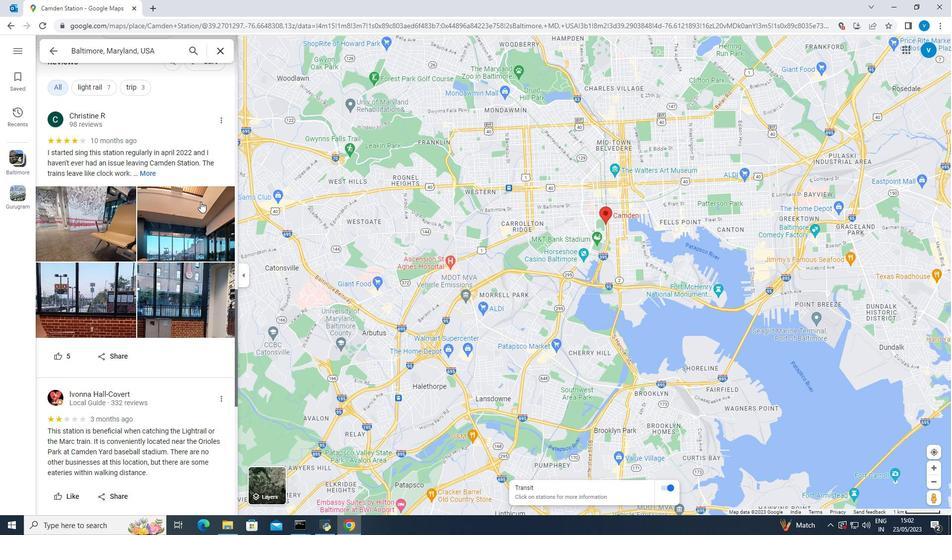 
Action: Mouse scrolled (201, 202) with delta (0, 0)
Screenshot: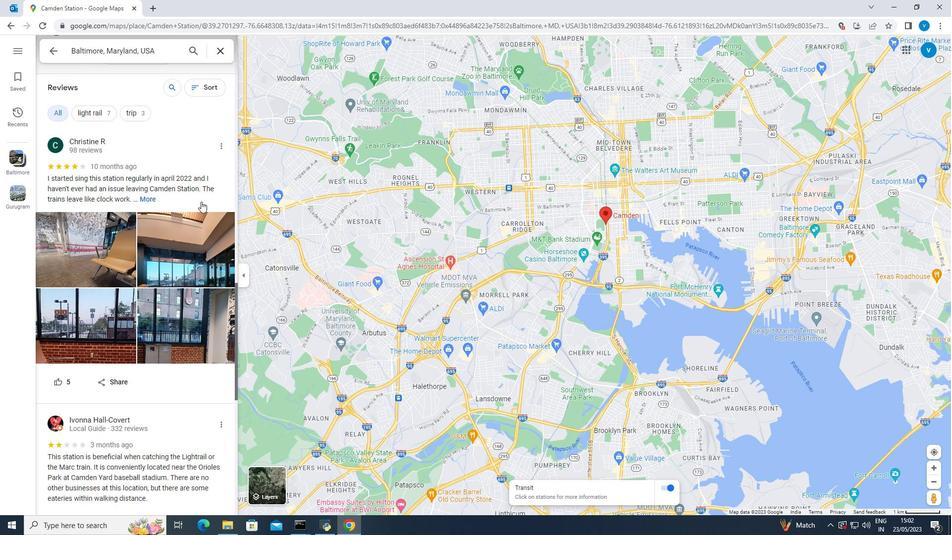 
Action: Mouse scrolled (201, 202) with delta (0, 0)
Screenshot: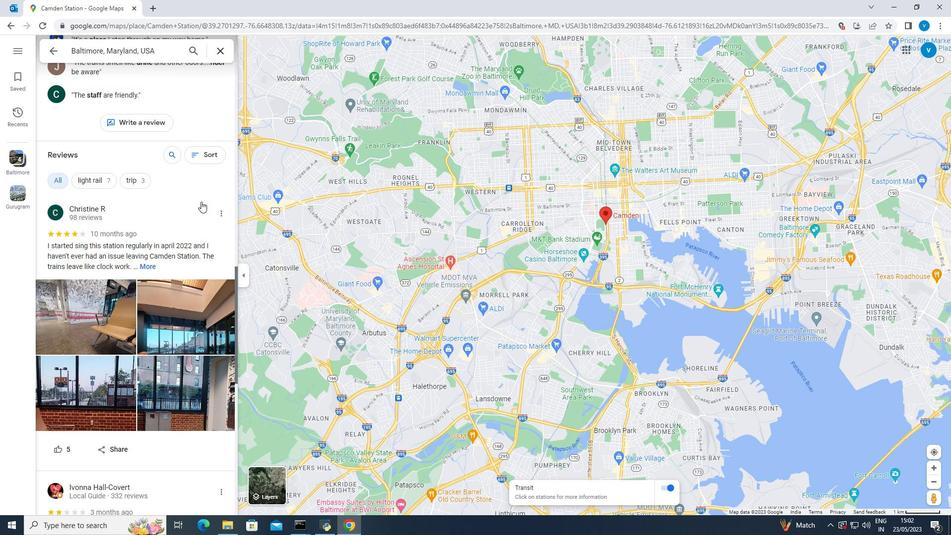 
Action: Mouse scrolled (201, 202) with delta (0, 0)
Screenshot: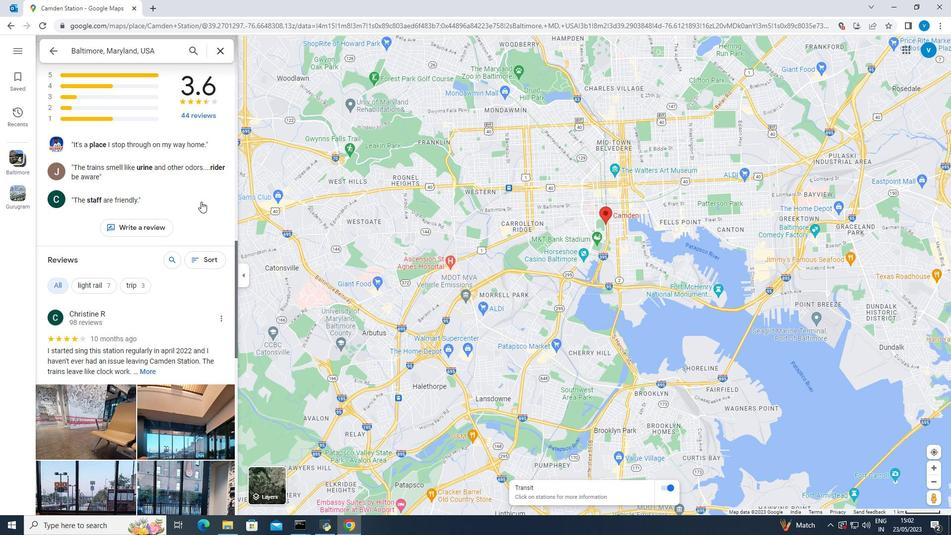 
Action: Mouse scrolled (201, 202) with delta (0, 0)
Screenshot: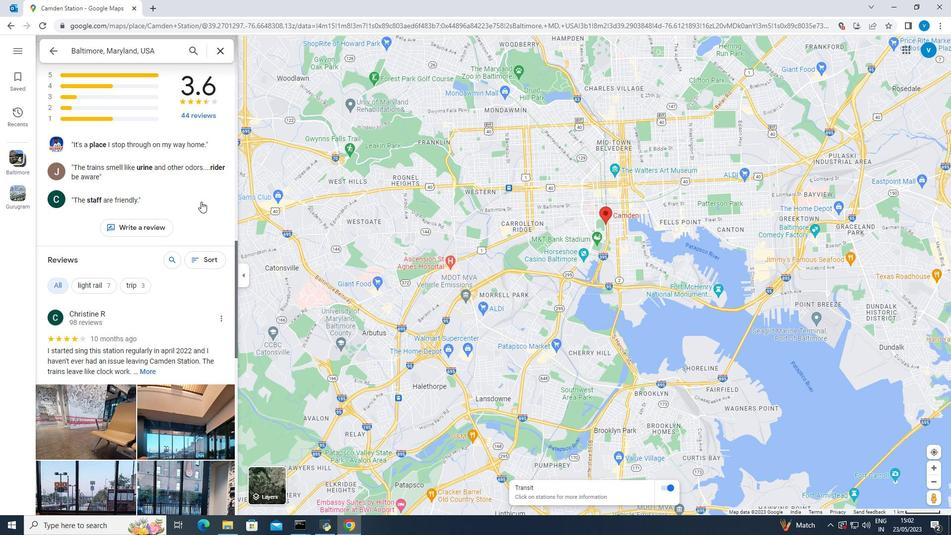 
Action: Mouse scrolled (201, 202) with delta (0, 0)
Screenshot: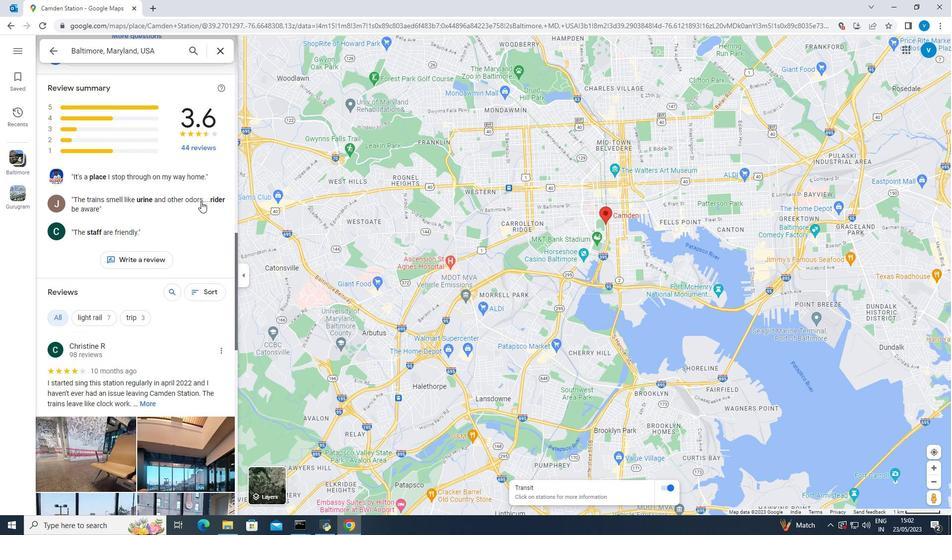 
Action: Mouse scrolled (201, 202) with delta (0, 0)
Screenshot: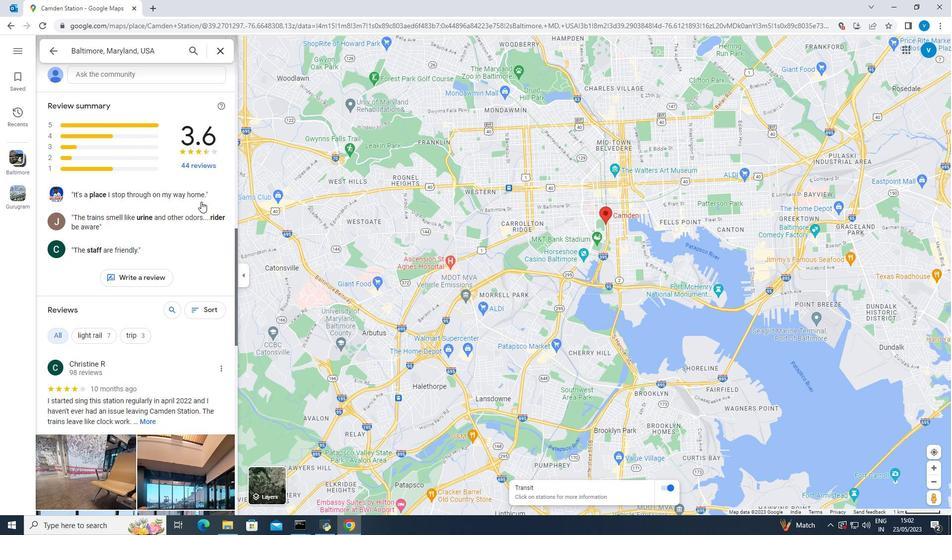 
Action: Mouse scrolled (201, 202) with delta (0, 0)
Screenshot: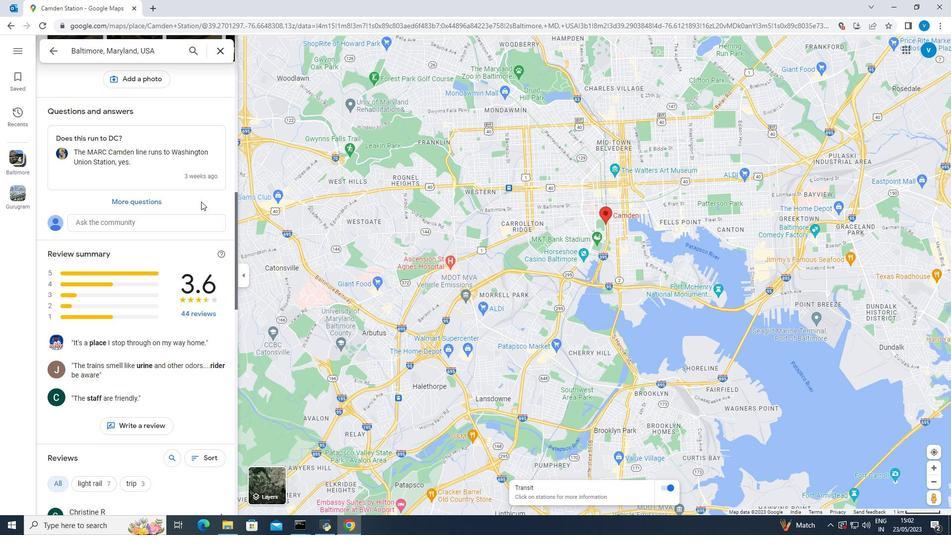 
Action: Mouse scrolled (201, 202) with delta (0, 0)
Screenshot: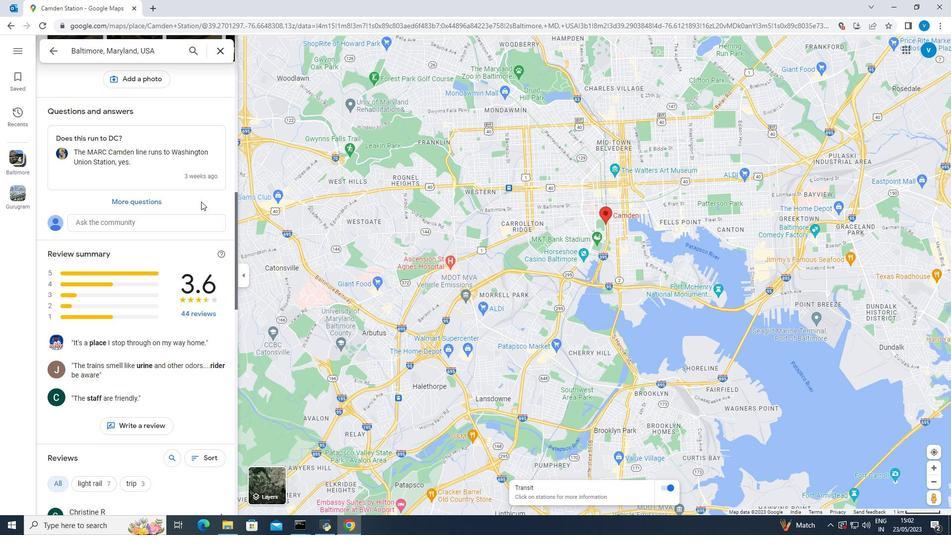 
Action: Mouse scrolled (201, 202) with delta (0, 0)
Screenshot: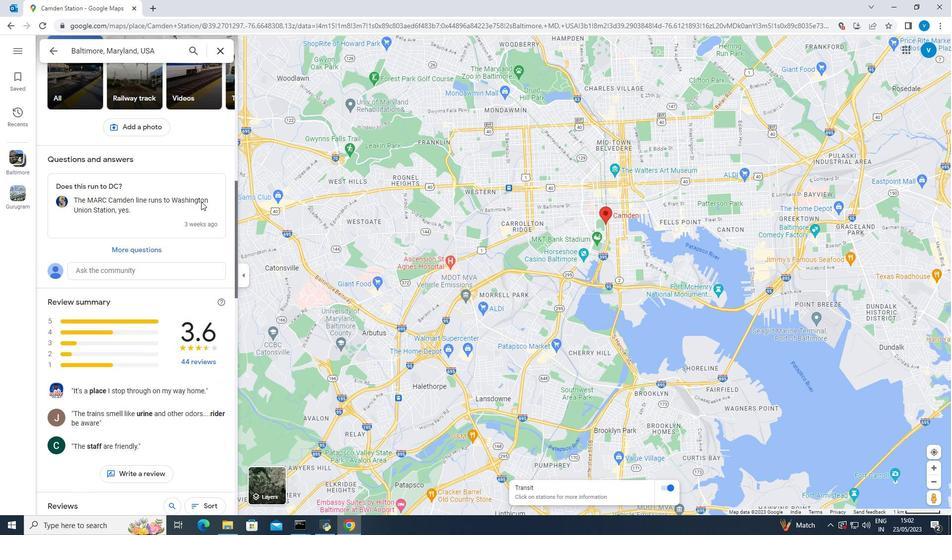 
Action: Mouse scrolled (201, 202) with delta (0, 0)
Screenshot: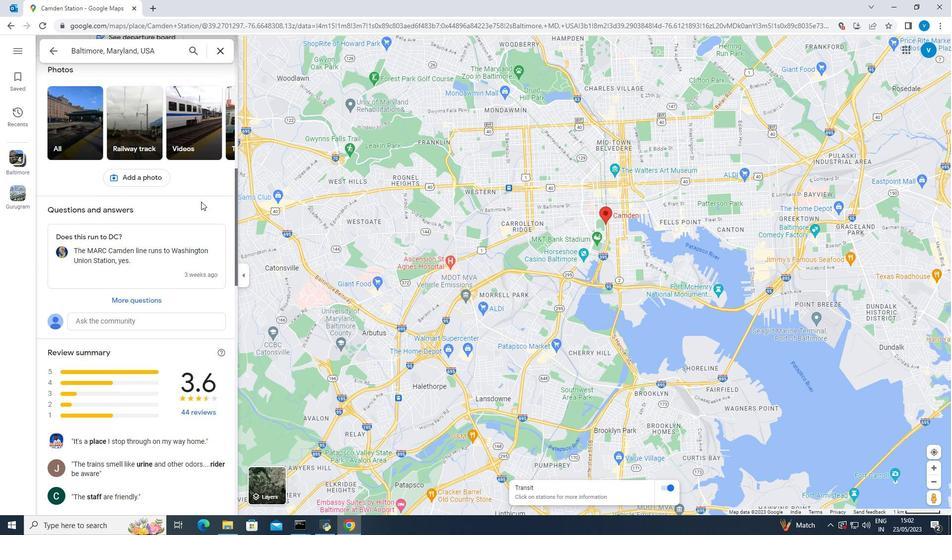 
Action: Mouse scrolled (201, 202) with delta (0, 0)
Screenshot: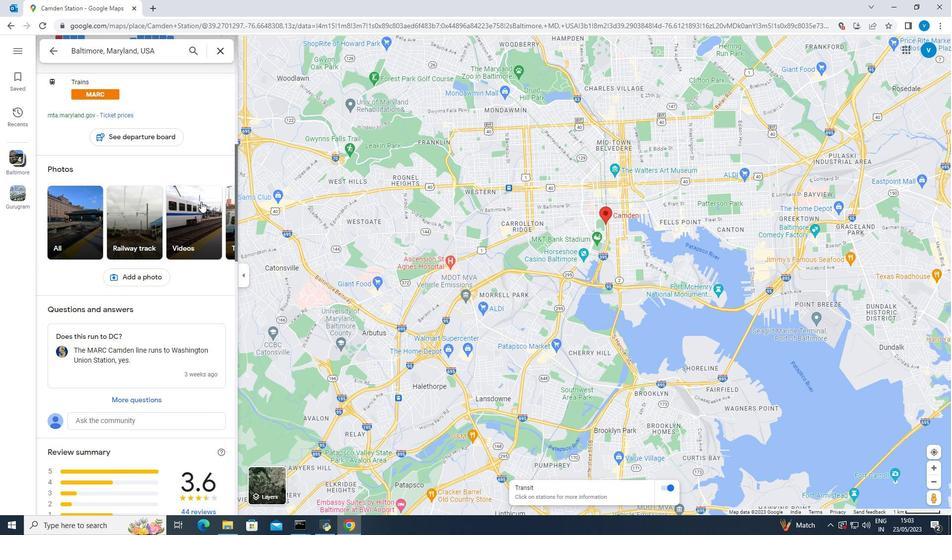 
Action: Mouse scrolled (201, 202) with delta (0, 0)
Screenshot: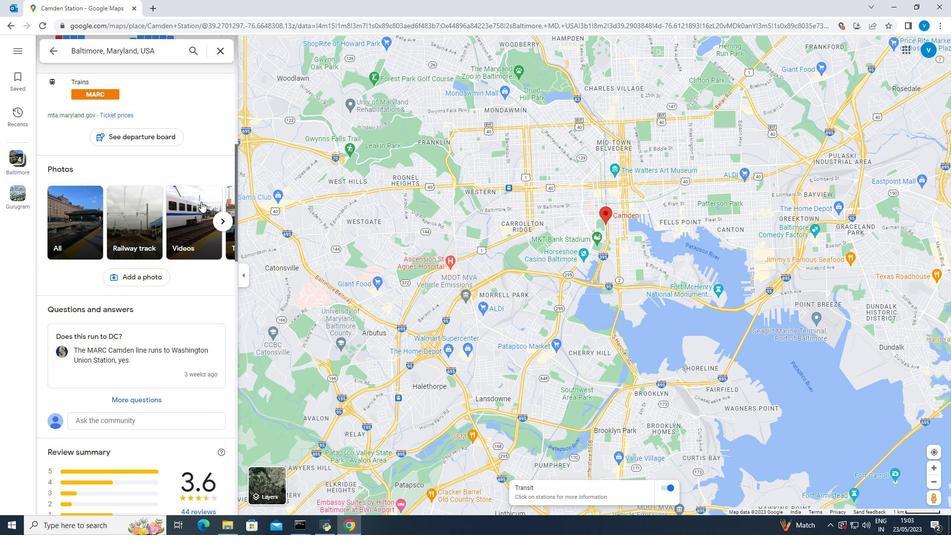 
Action: Mouse scrolled (201, 202) with delta (0, 0)
Screenshot: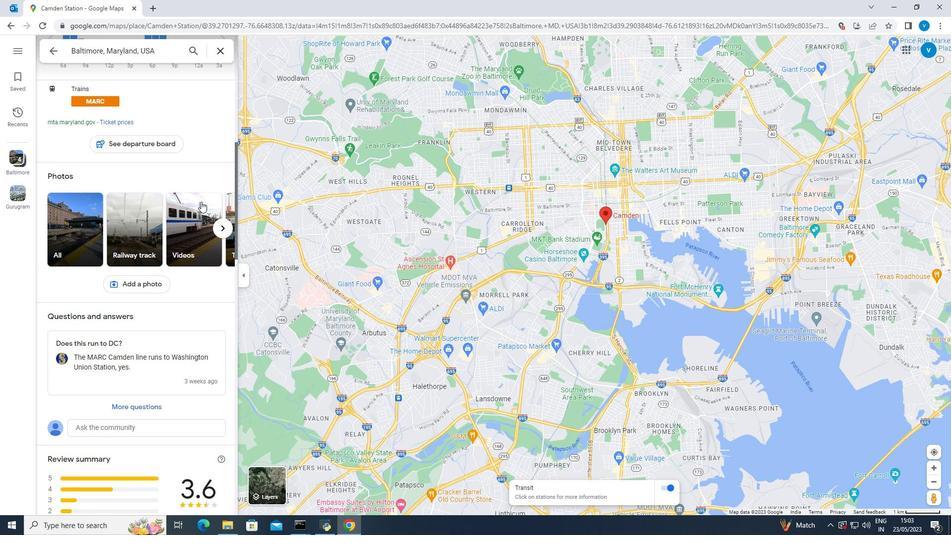 
Action: Mouse scrolled (201, 202) with delta (0, 0)
Screenshot: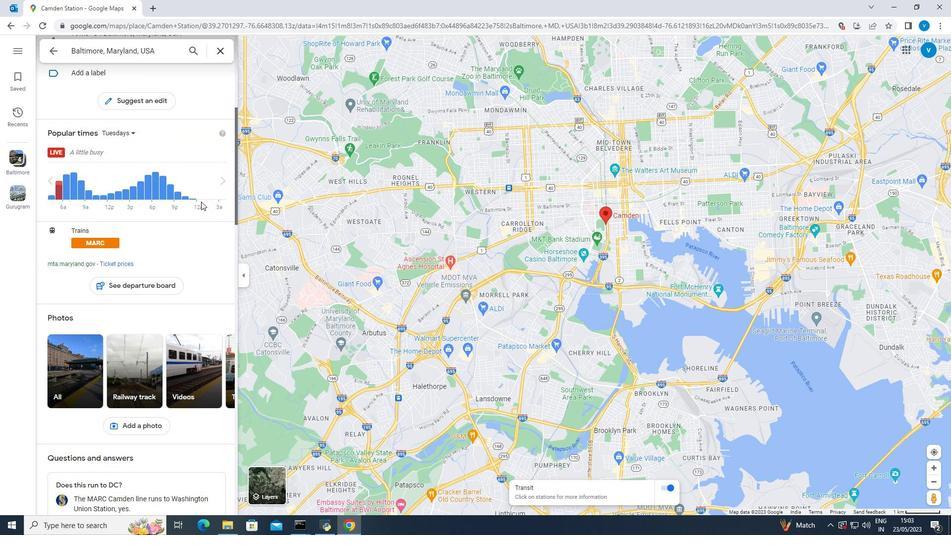 
Action: Mouse scrolled (201, 202) with delta (0, 0)
Screenshot: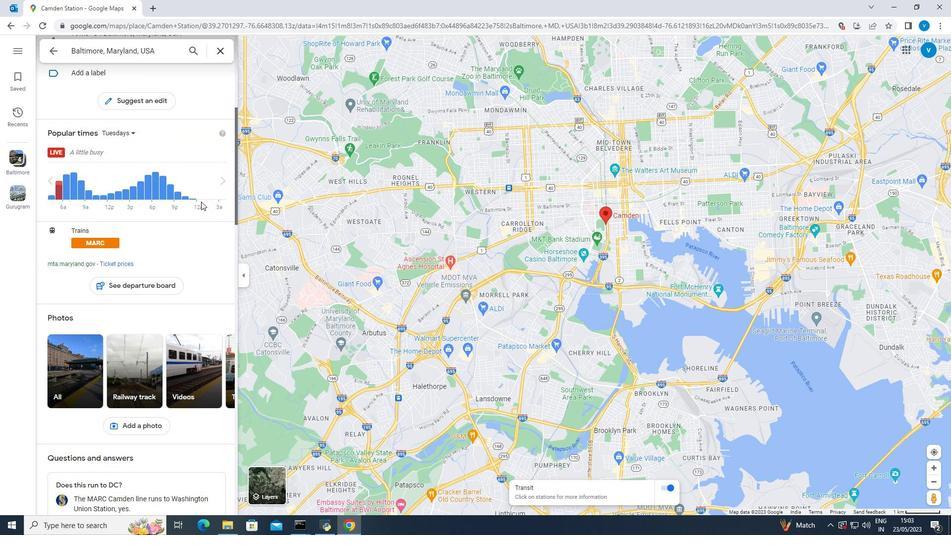 
Action: Mouse scrolled (201, 202) with delta (0, 0)
Screenshot: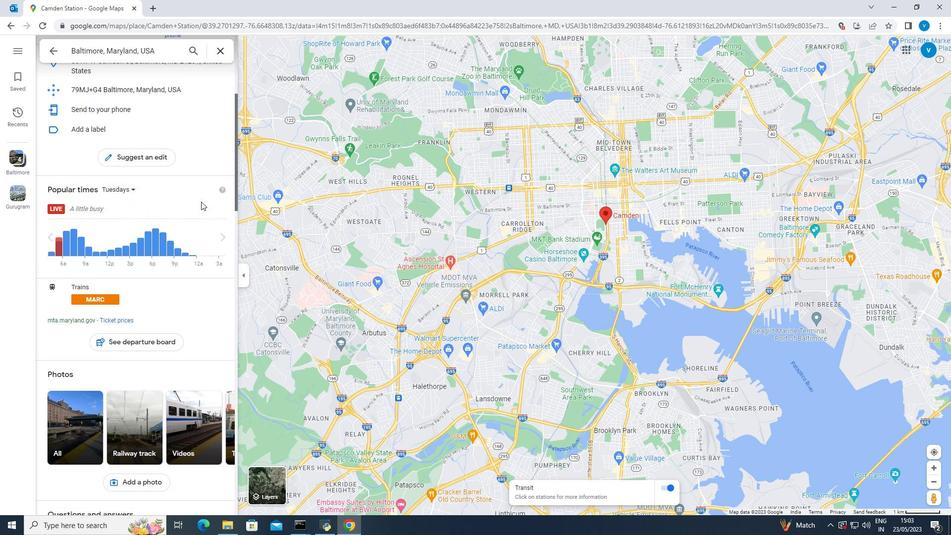 
Action: Mouse scrolled (201, 202) with delta (0, 0)
Screenshot: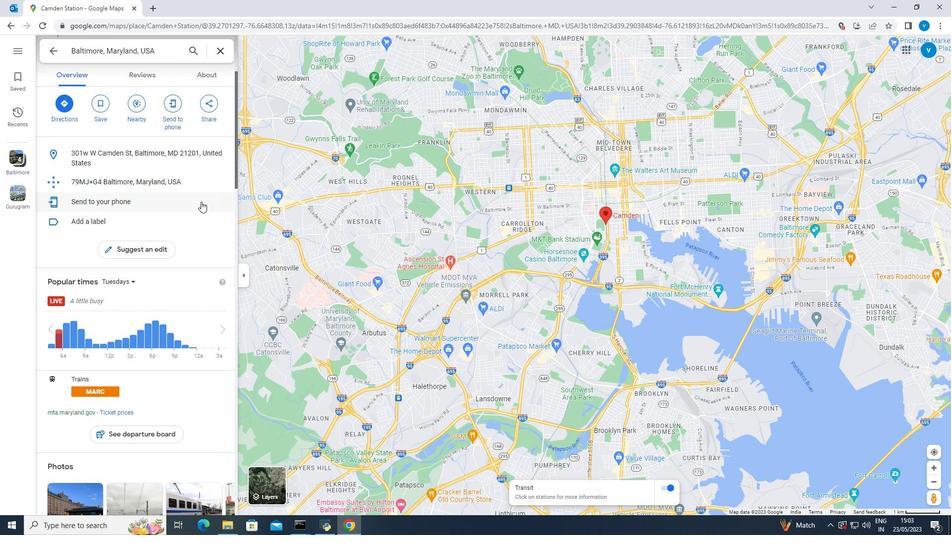 
Action: Mouse scrolled (201, 202) with delta (0, 0)
Screenshot: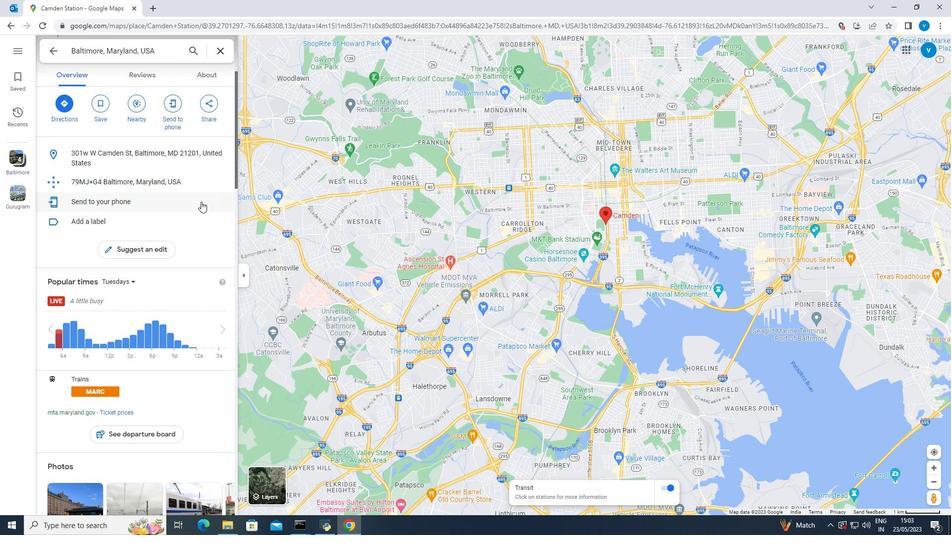 
Action: Mouse scrolled (201, 202) with delta (0, 0)
Screenshot: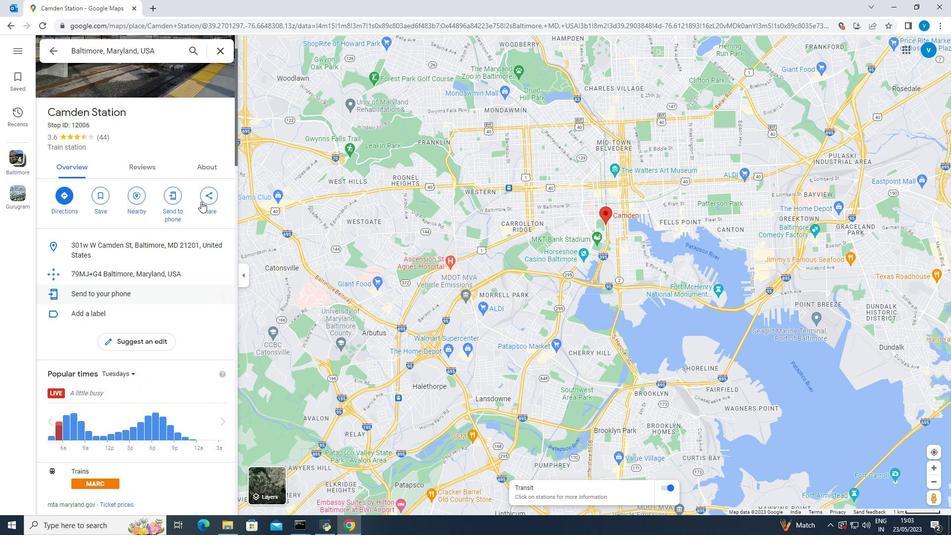 
Action: Mouse scrolled (201, 202) with delta (0, 0)
Screenshot: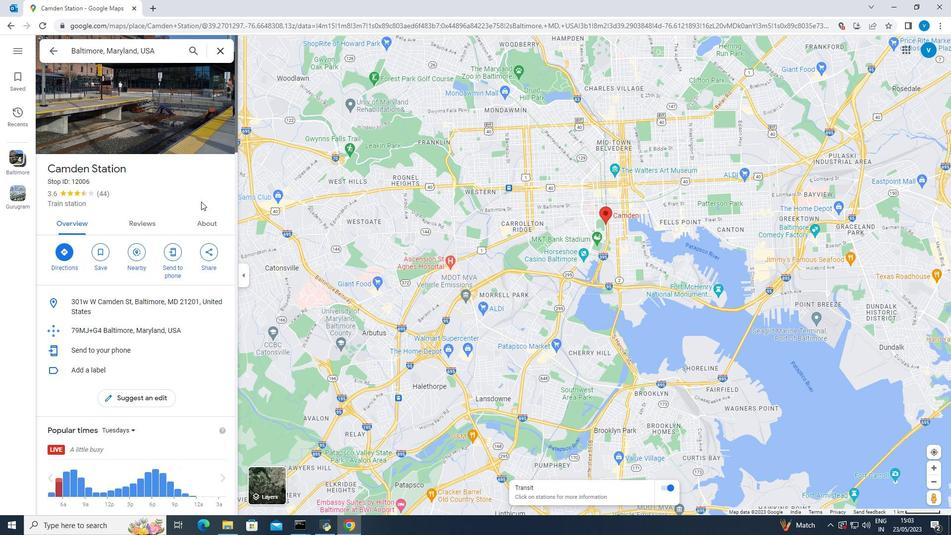 
Action: Mouse scrolled (201, 202) with delta (0, 0)
Screenshot: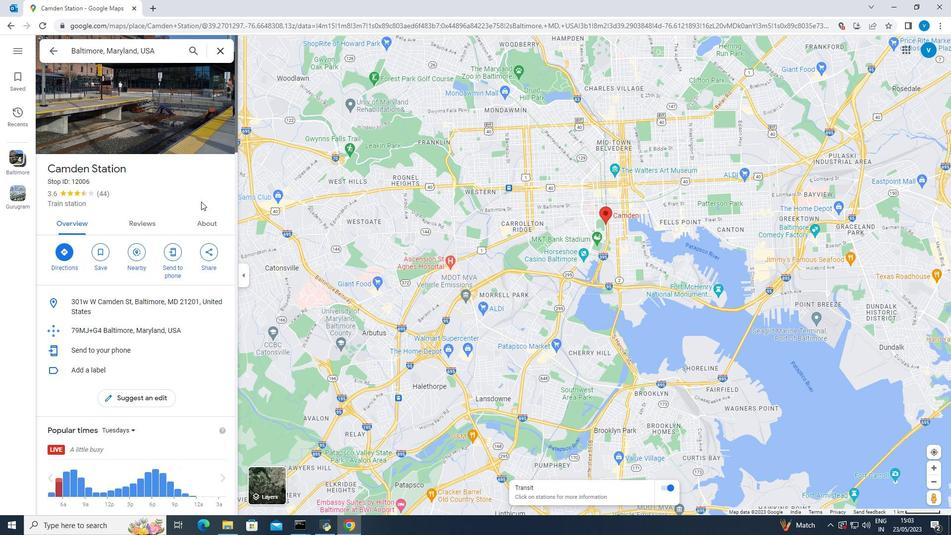 
Action: Mouse moved to (571, 390)
Screenshot: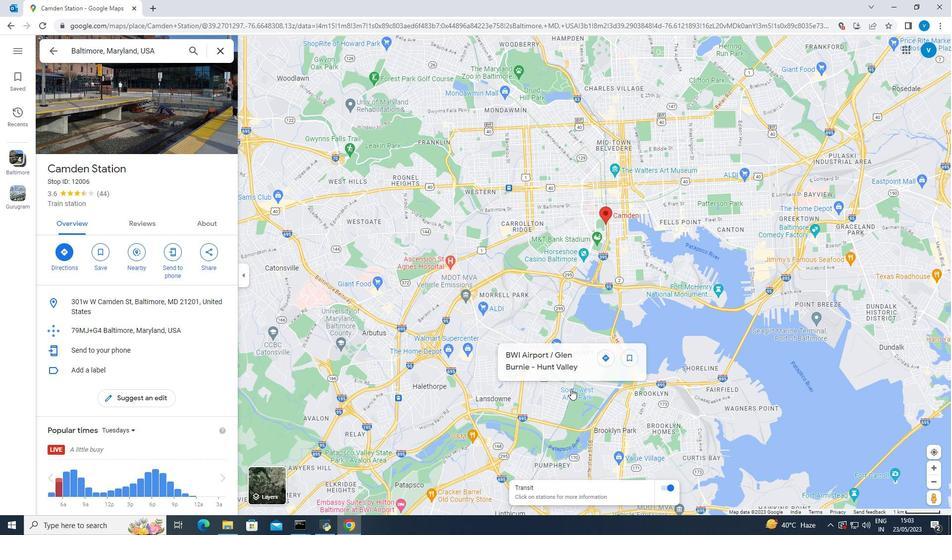 
Action: Mouse pressed left at (571, 390)
Screenshot: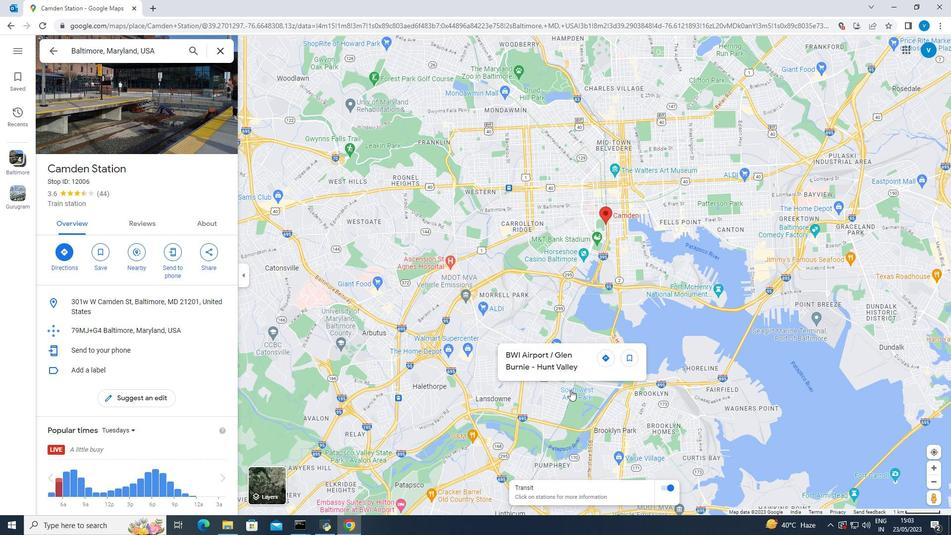 
Action: Mouse moved to (569, 309)
Screenshot: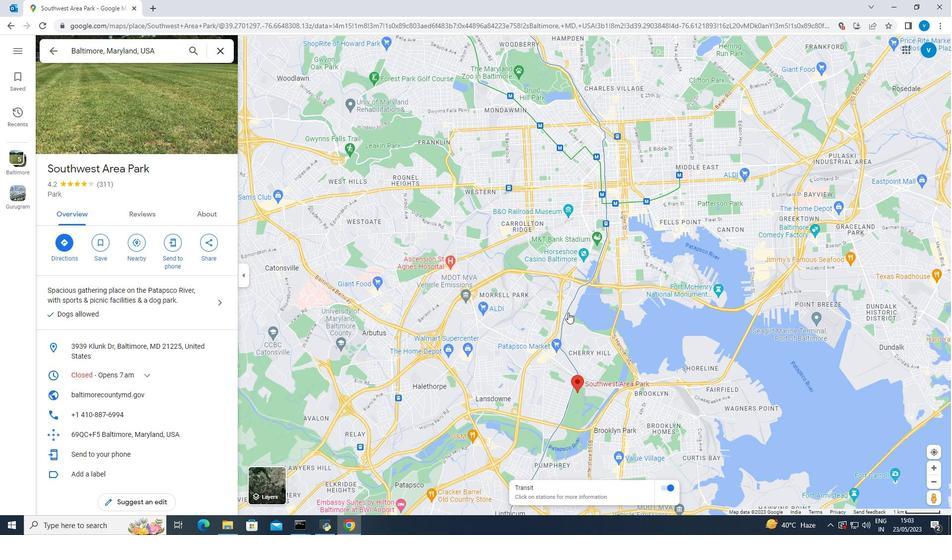 
Action: Mouse pressed left at (569, 309)
Screenshot: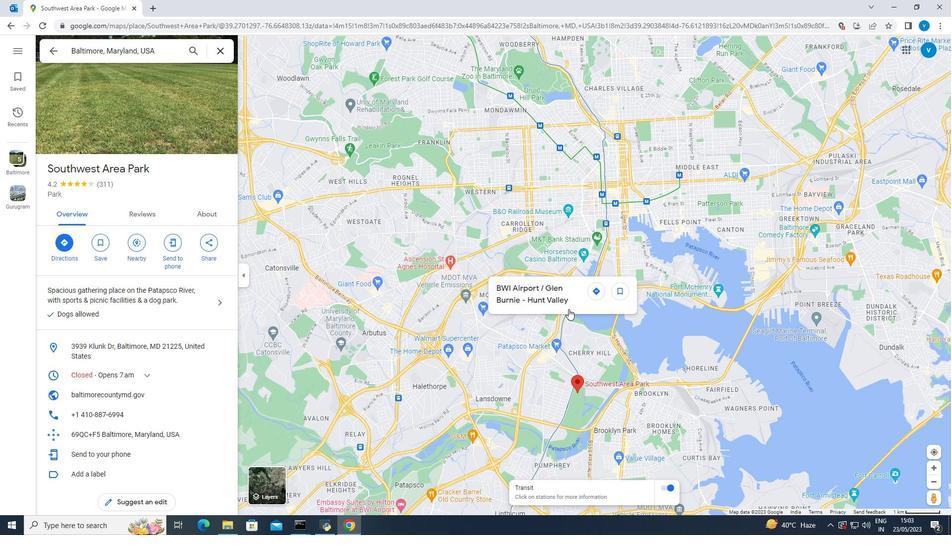 
Action: Mouse moved to (582, 323)
Screenshot: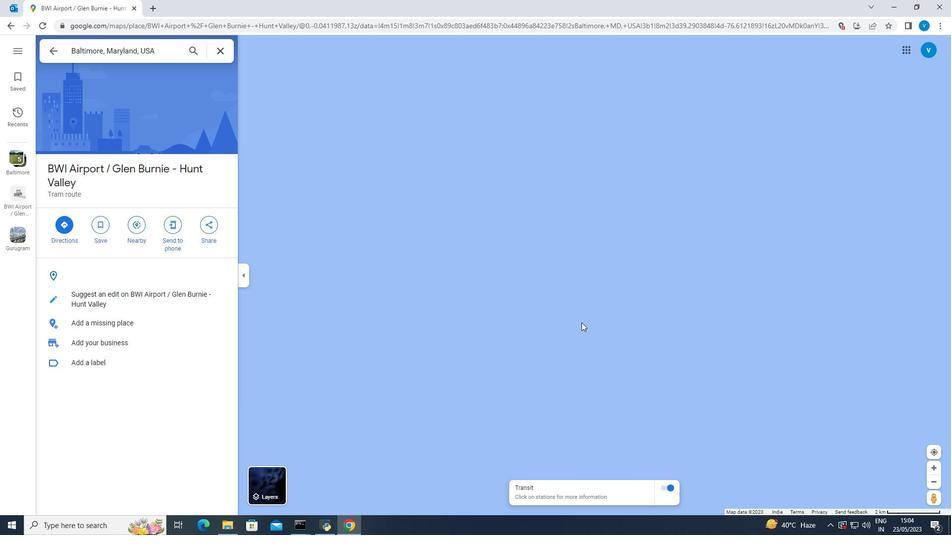 
Action: Mouse scrolled (582, 323) with delta (0, 0)
Screenshot: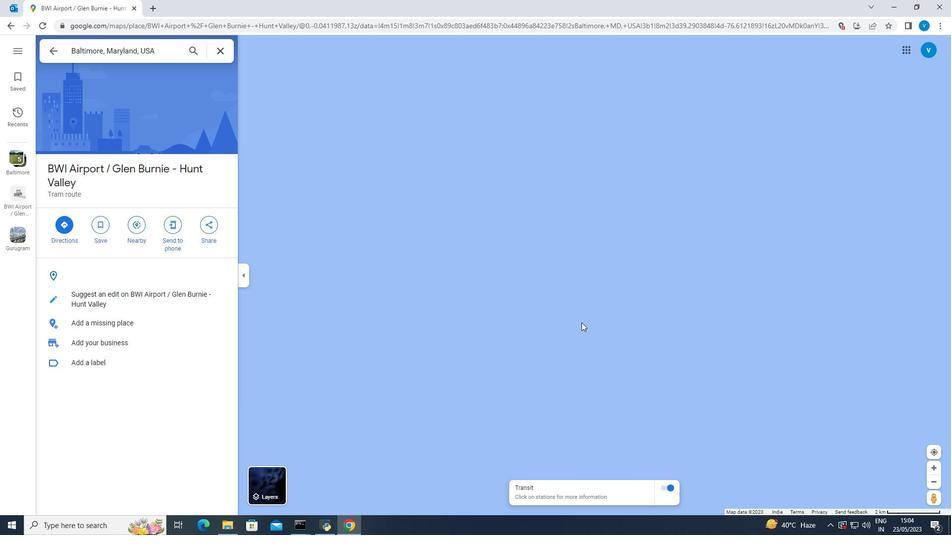 
Action: Mouse scrolled (582, 323) with delta (0, 0)
Screenshot: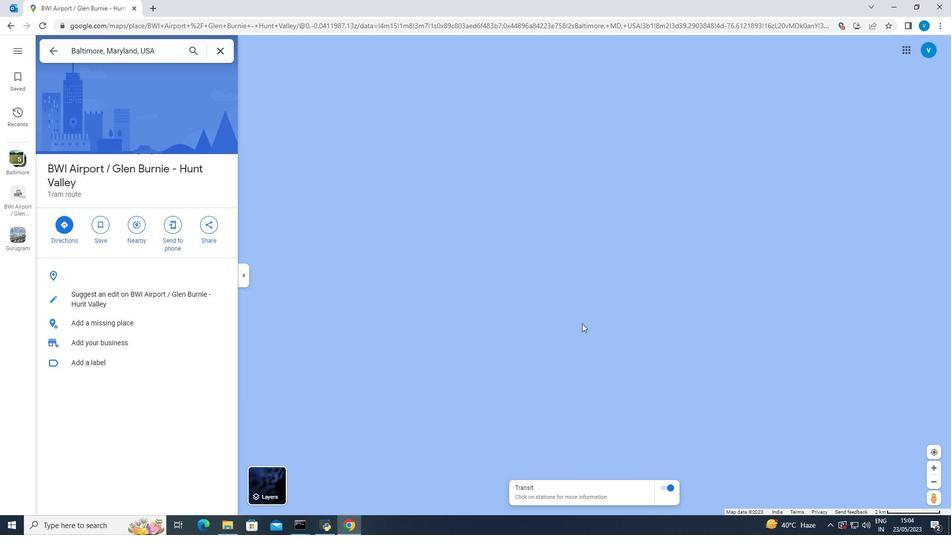 
Action: Mouse moved to (51, 52)
Screenshot: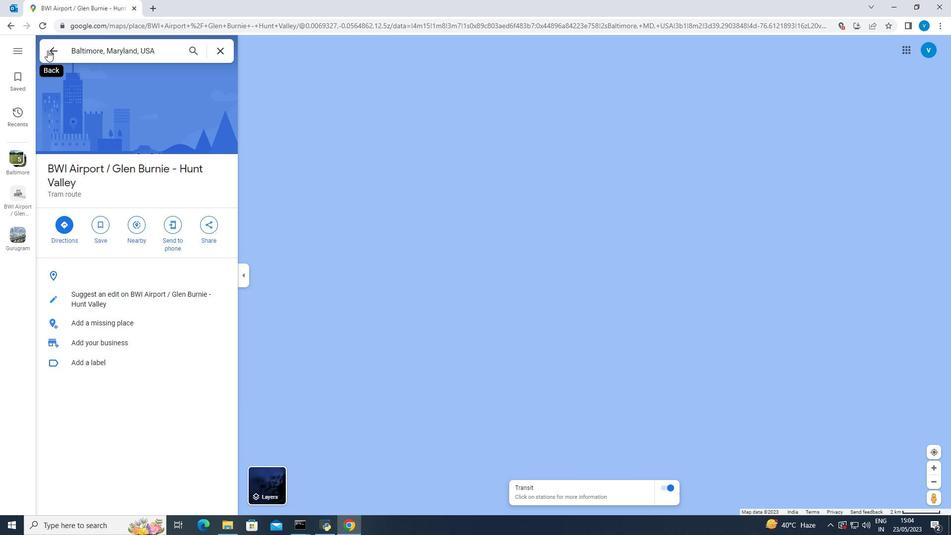 
Action: Mouse pressed left at (51, 52)
Screenshot: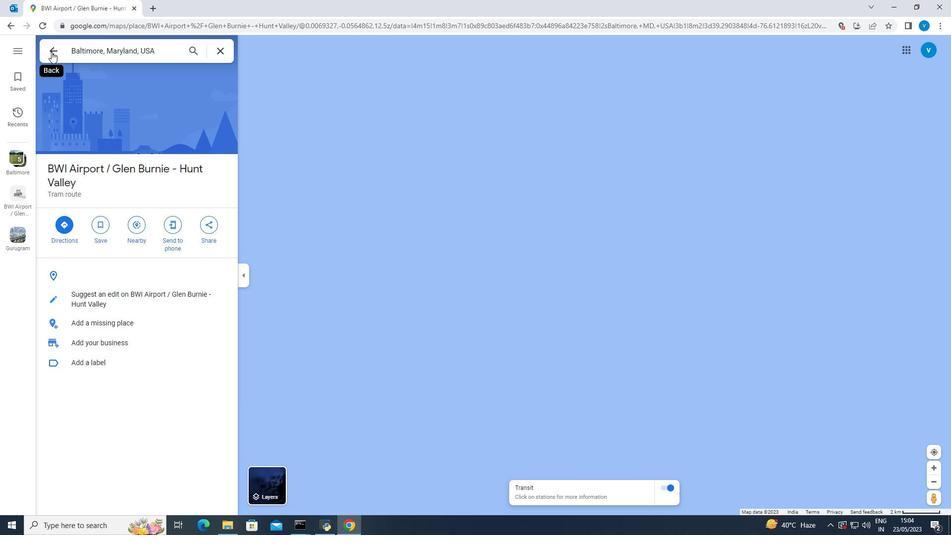 
Action: Mouse moved to (594, 275)
Screenshot: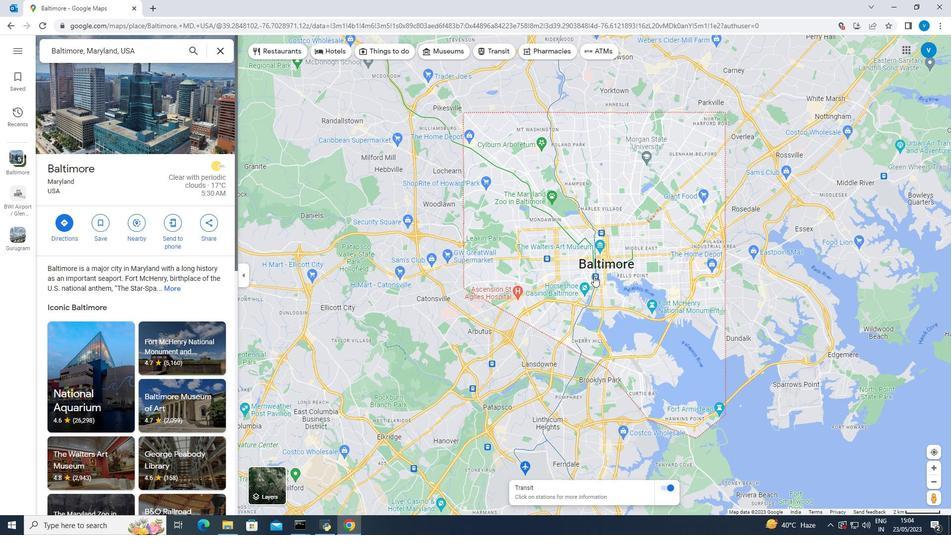 
Action: Mouse pressed left at (594, 275)
Screenshot: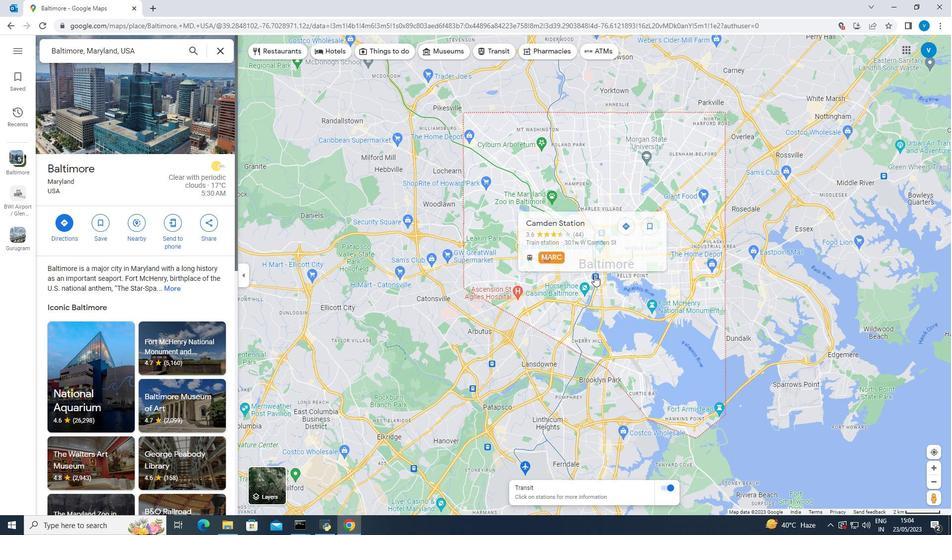 
Action: Mouse moved to (595, 274)
Screenshot: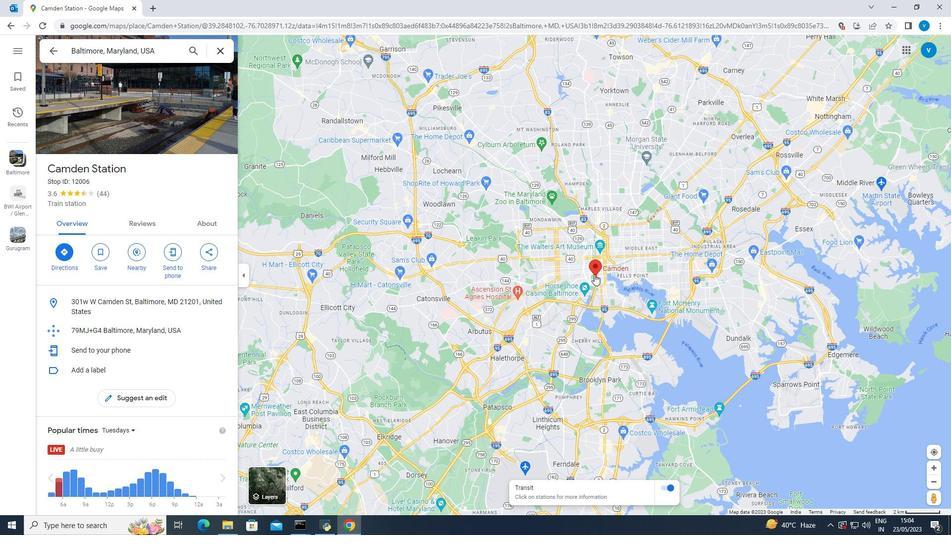 
